 Task: Create a due date automation trigger when advanced on, on the monday after a card is due add fields with custom field "Resume" set to a date not in this week at 11:00 AM.
Action: Mouse moved to (1148, 97)
Screenshot: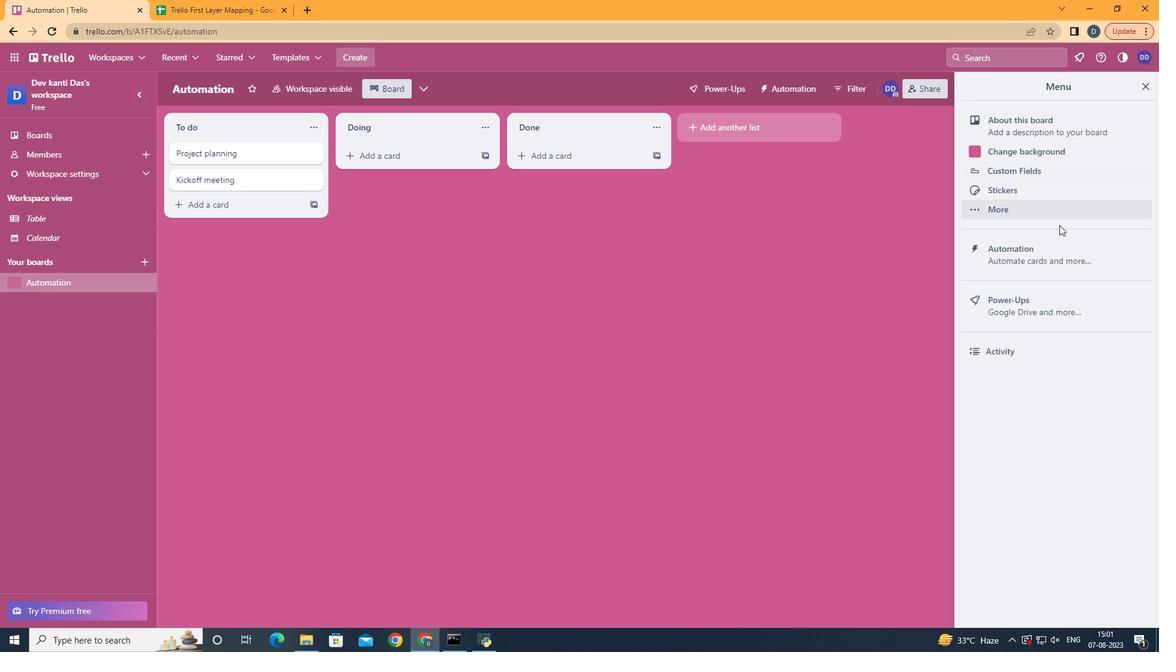 
Action: Mouse pressed left at (1148, 97)
Screenshot: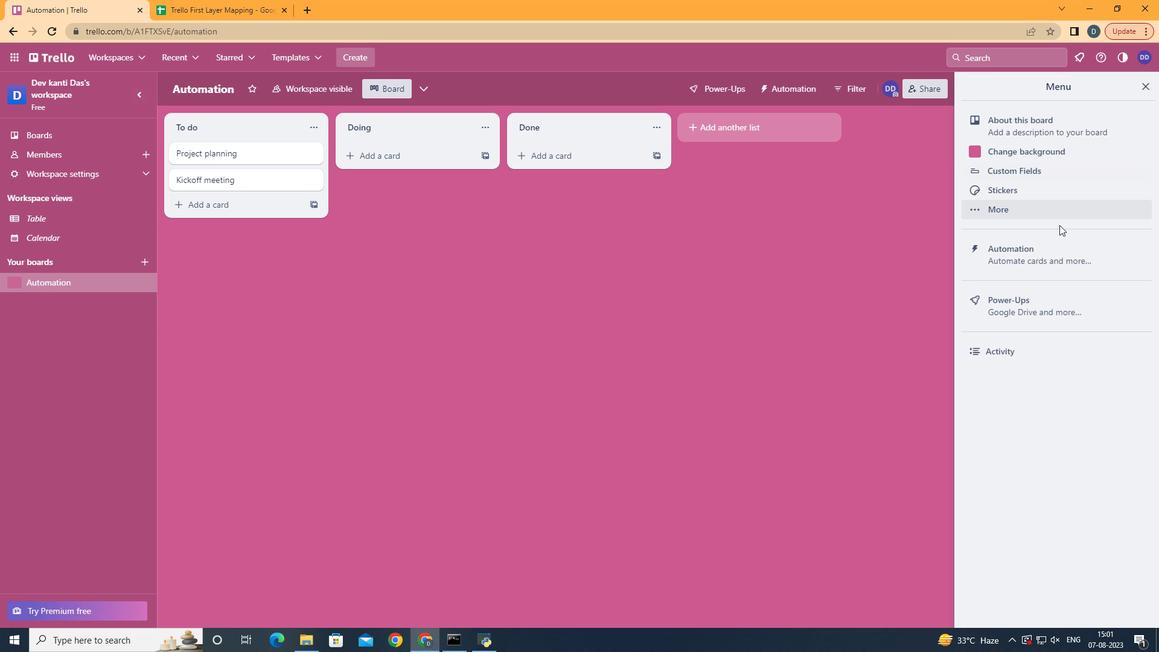 
Action: Mouse moved to (1062, 263)
Screenshot: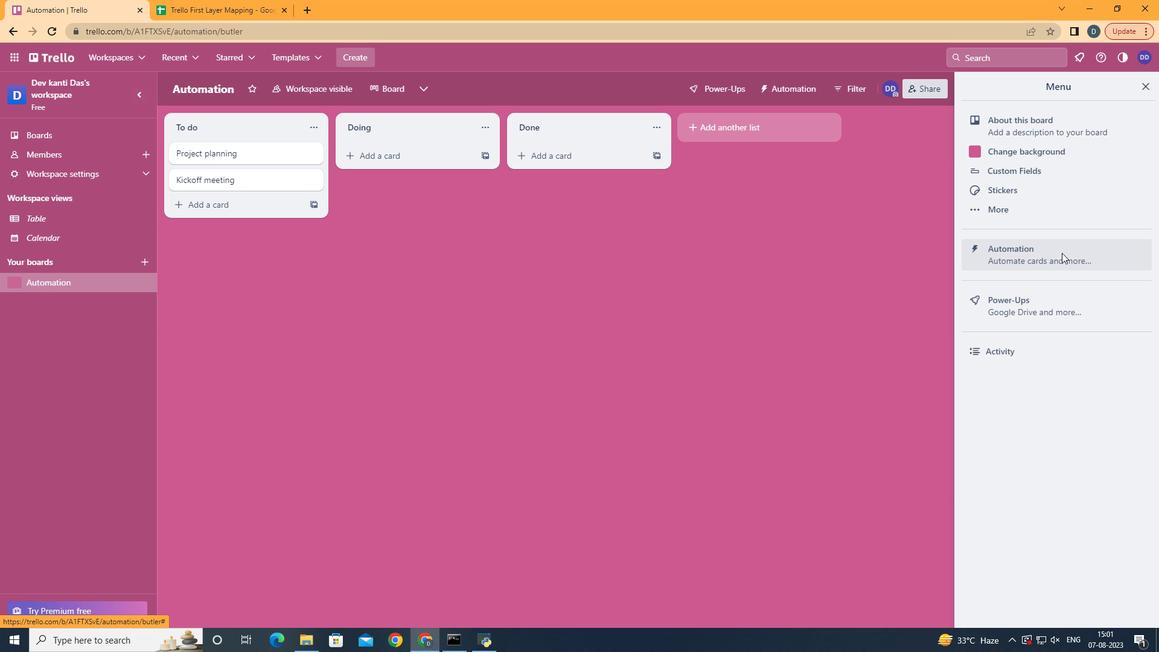 
Action: Mouse pressed left at (1062, 263)
Screenshot: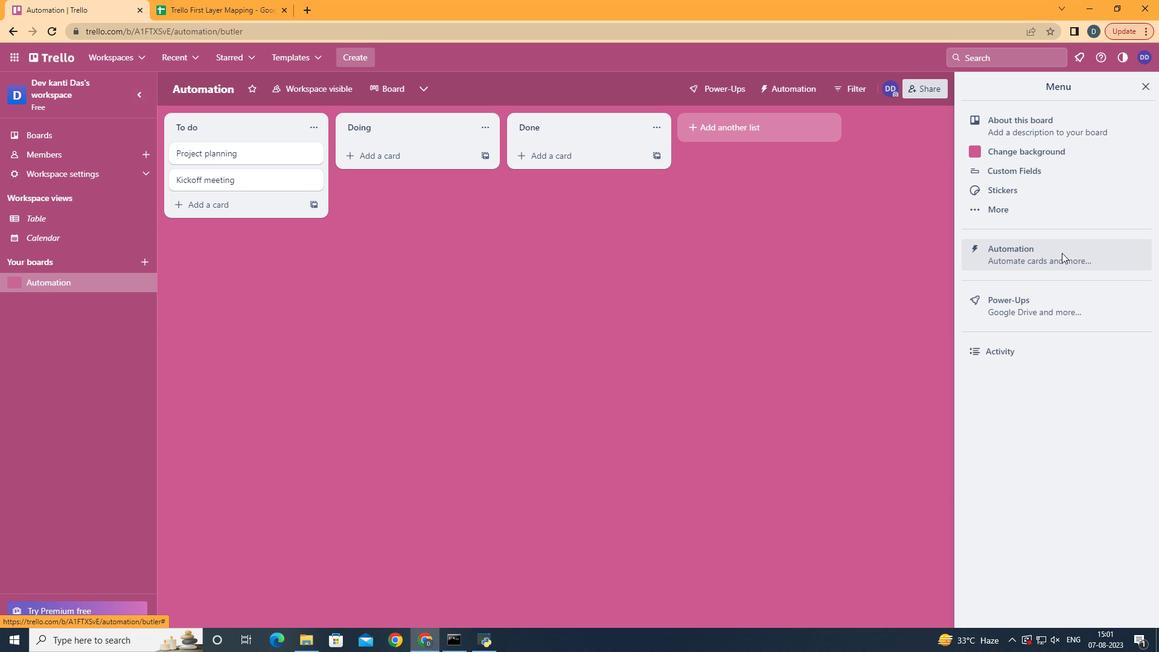 
Action: Mouse moved to (253, 252)
Screenshot: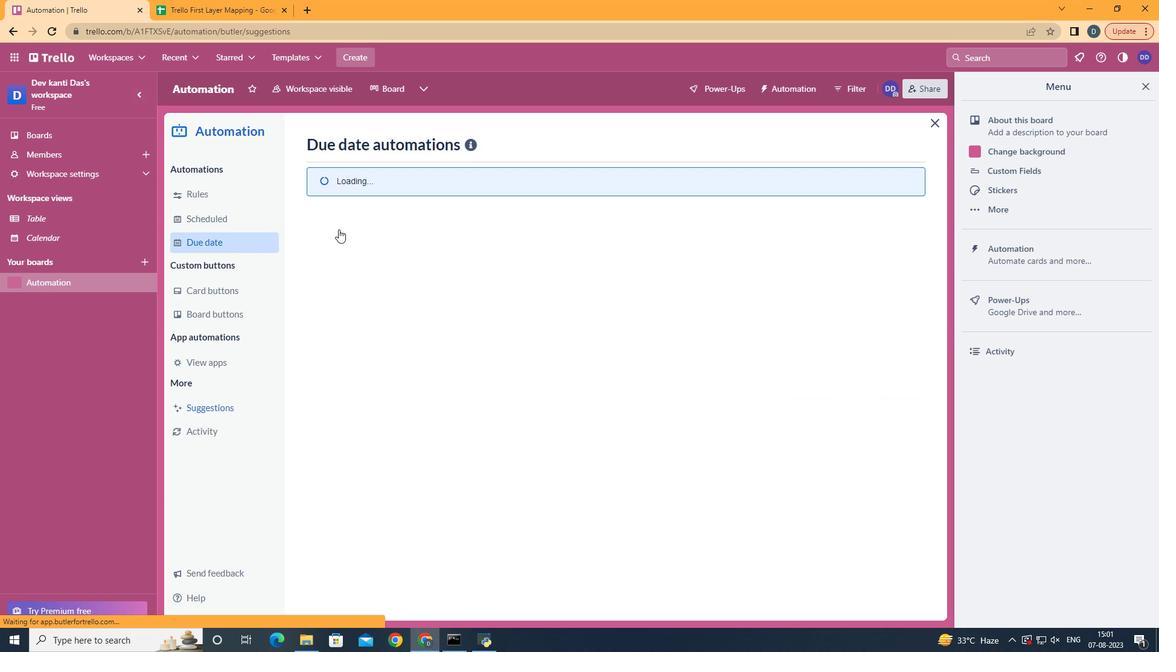
Action: Mouse pressed left at (253, 252)
Screenshot: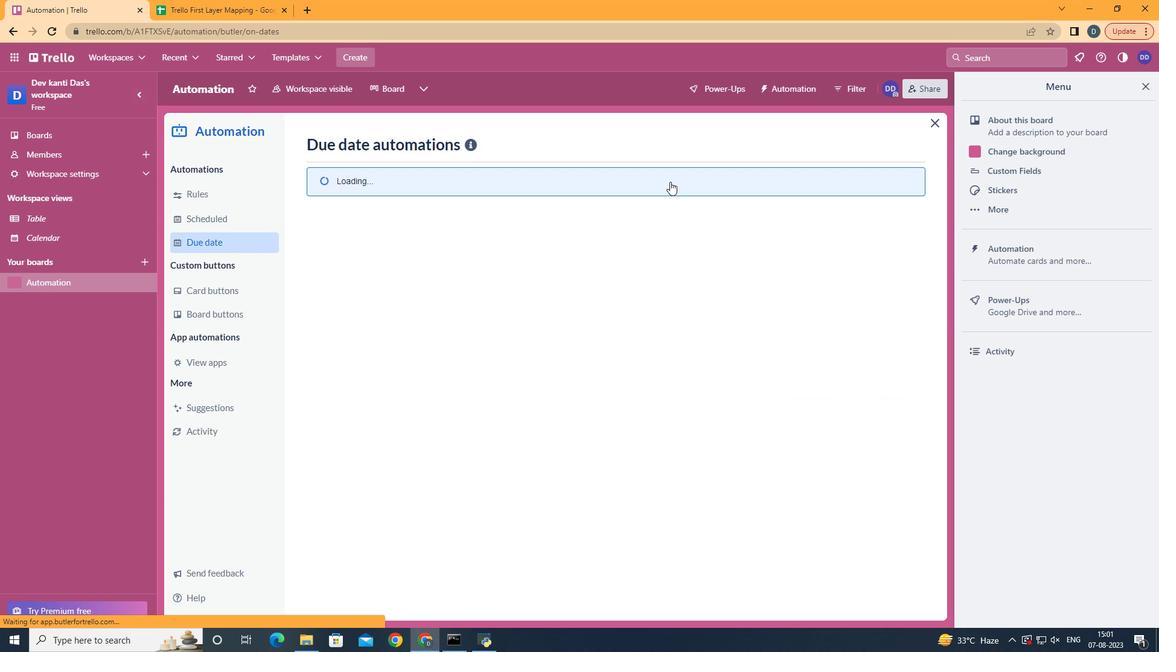 
Action: Mouse moved to (857, 158)
Screenshot: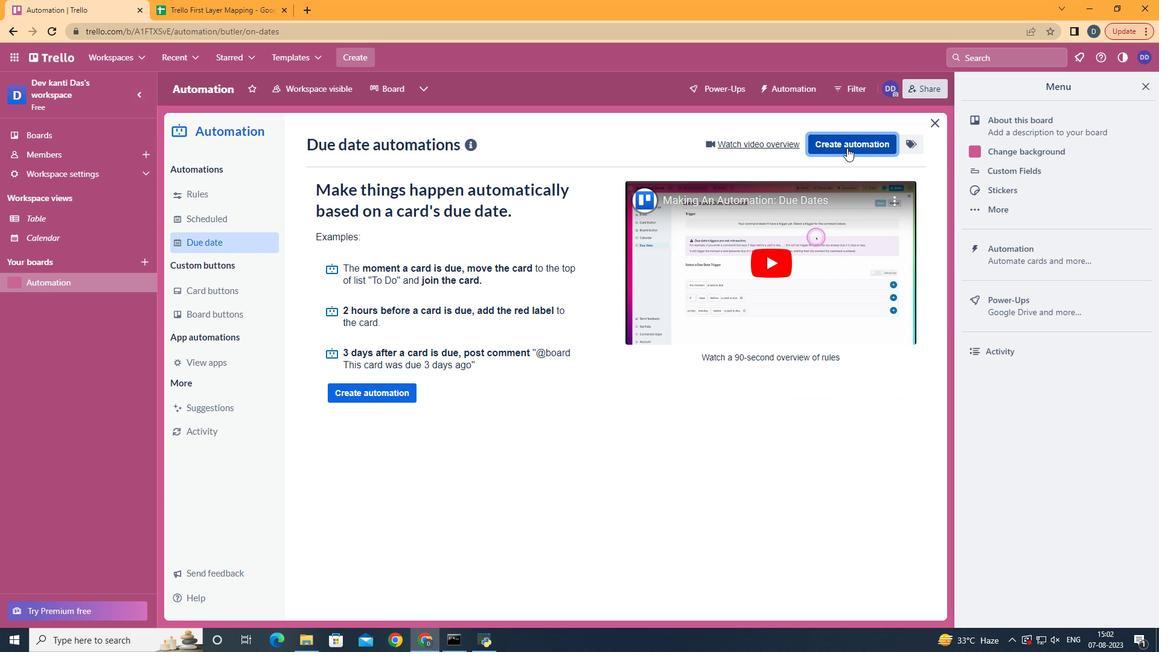 
Action: Mouse pressed left at (857, 158)
Screenshot: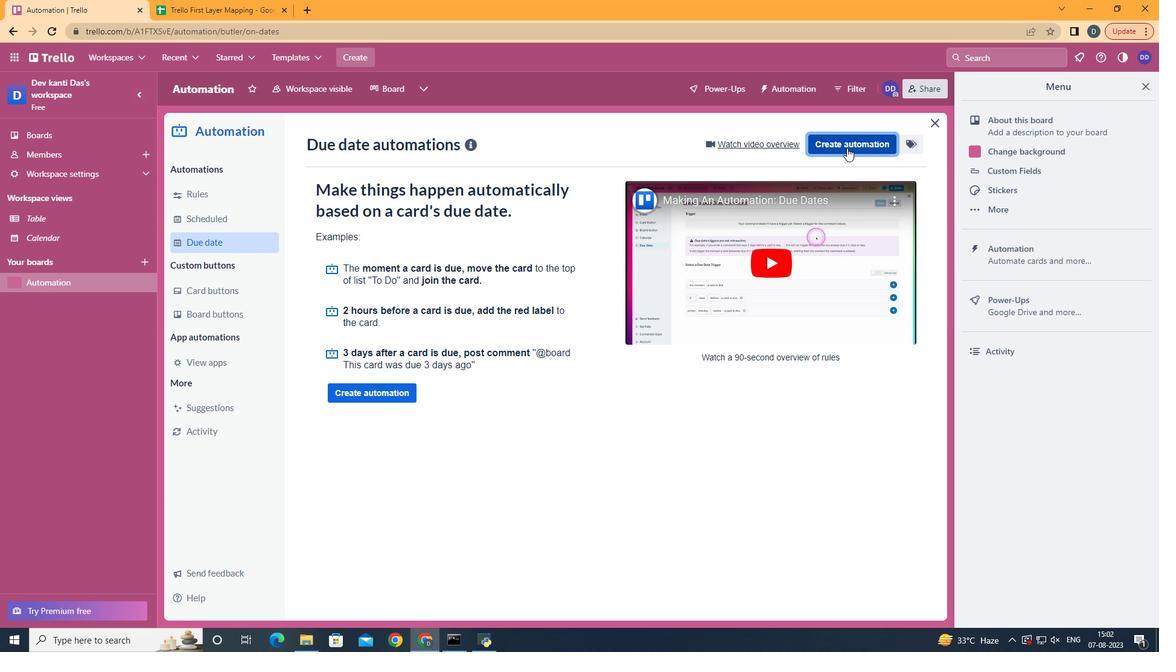 
Action: Mouse moved to (639, 265)
Screenshot: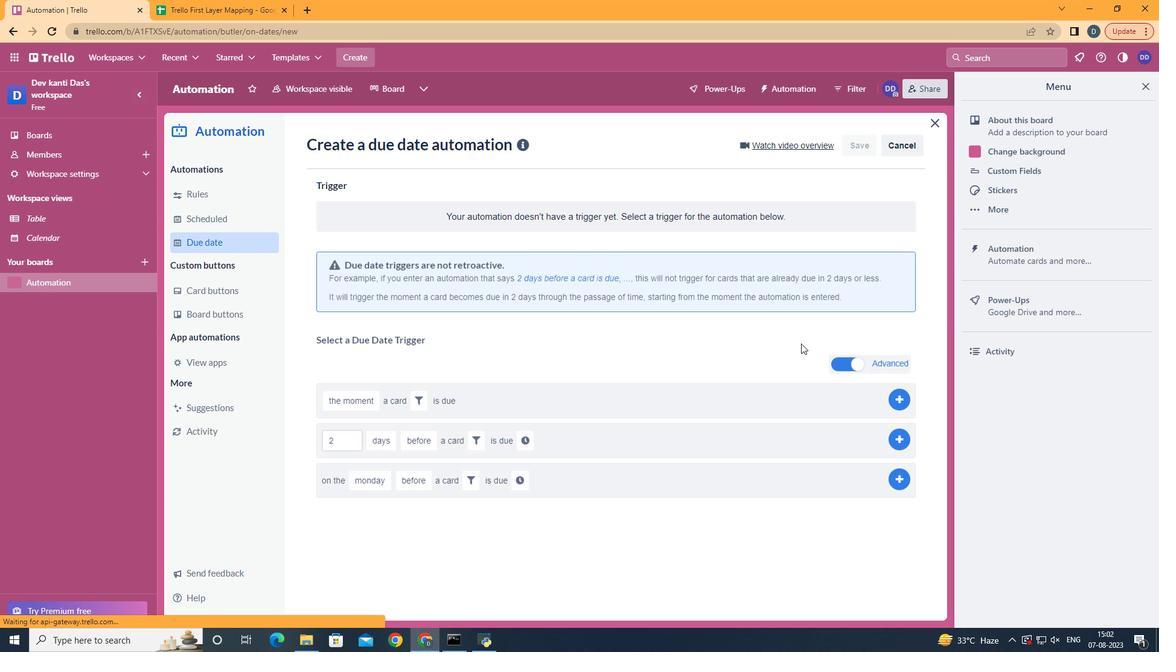 
Action: Mouse pressed left at (639, 265)
Screenshot: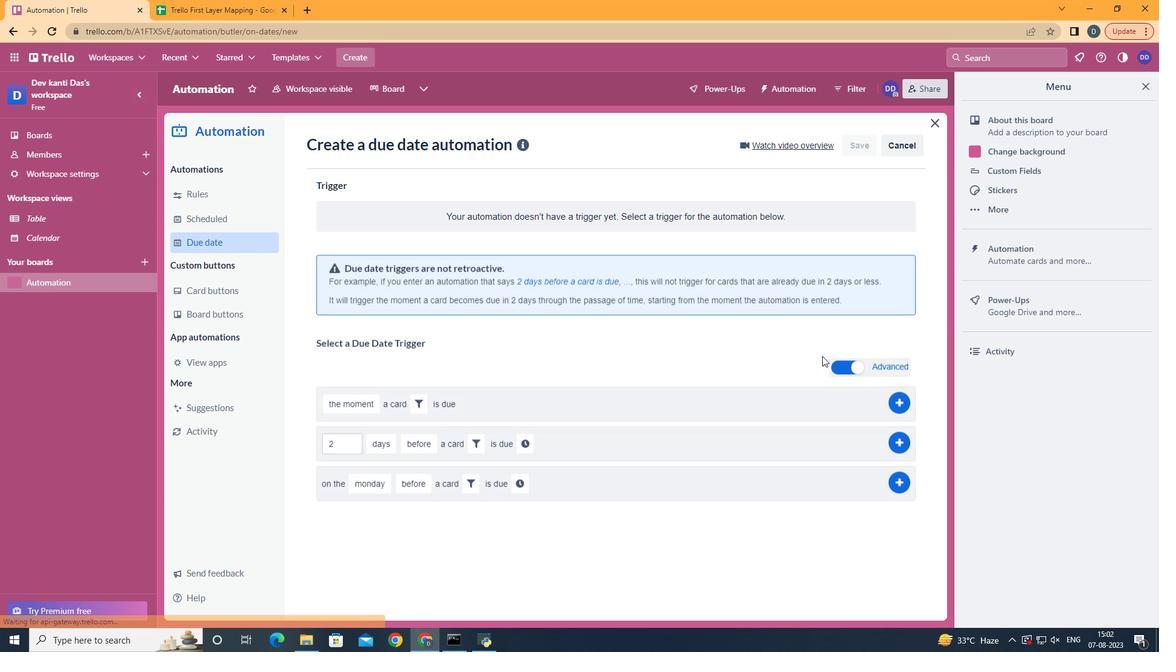 
Action: Mouse moved to (401, 329)
Screenshot: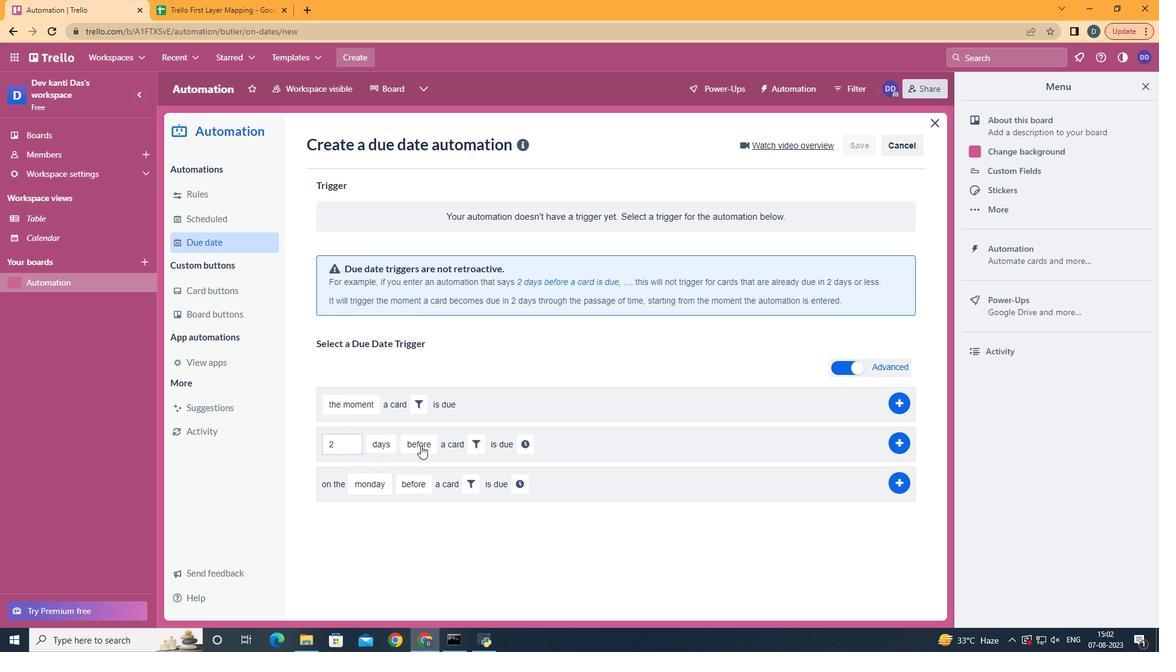 
Action: Mouse pressed left at (401, 329)
Screenshot: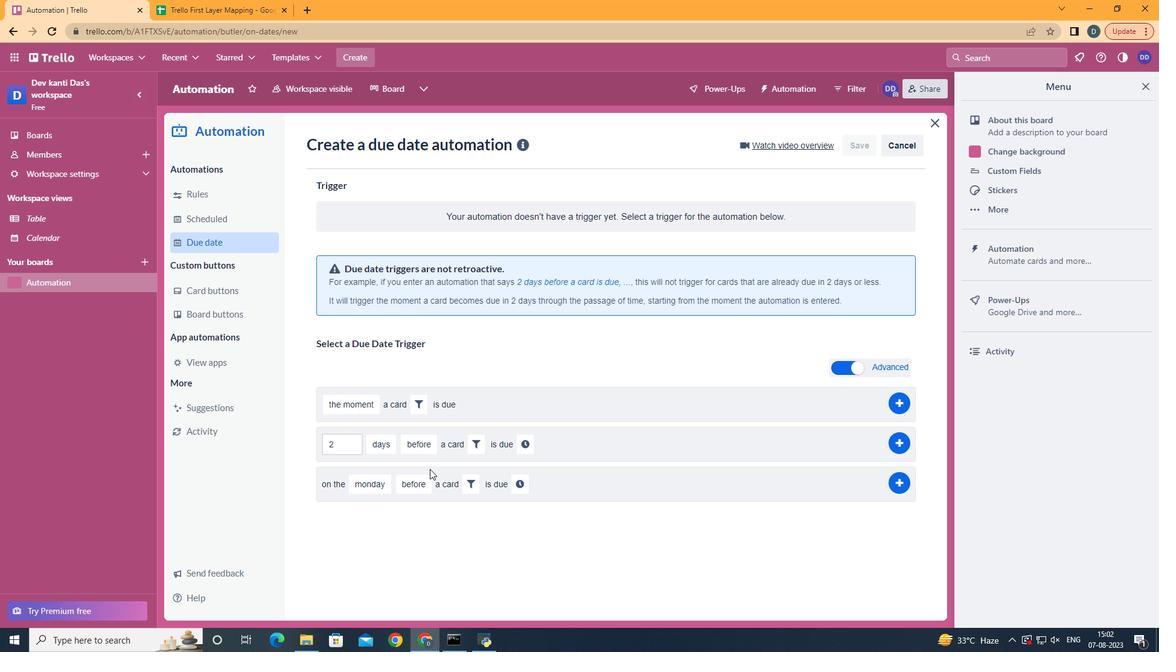 
Action: Mouse moved to (438, 540)
Screenshot: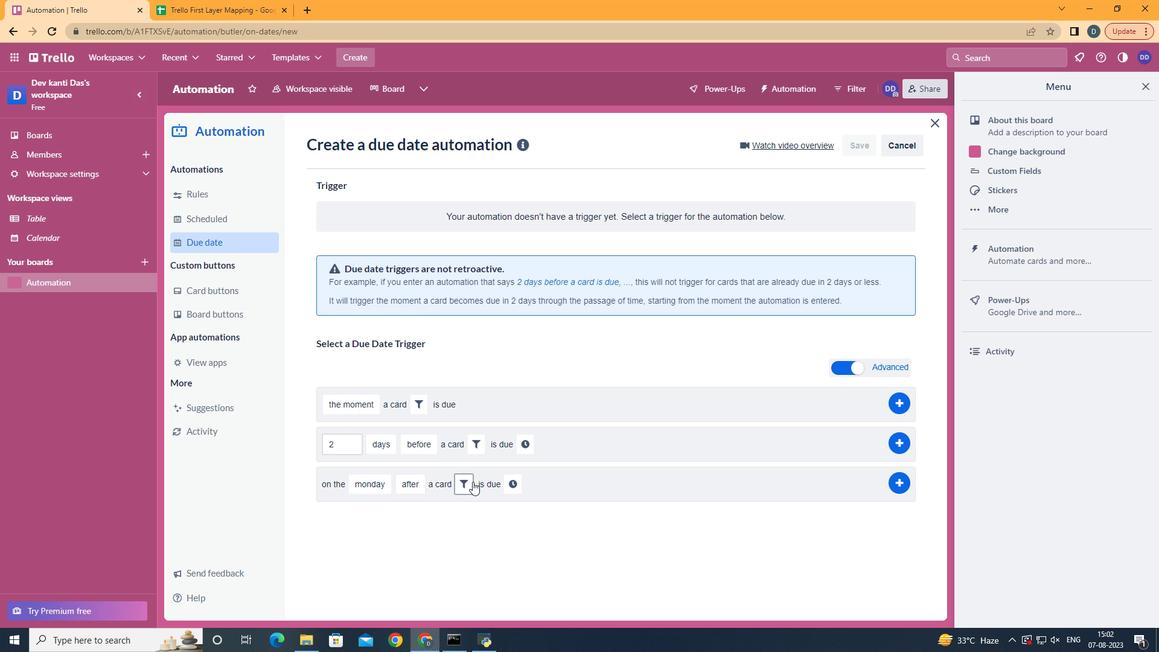 
Action: Mouse pressed left at (438, 540)
Screenshot: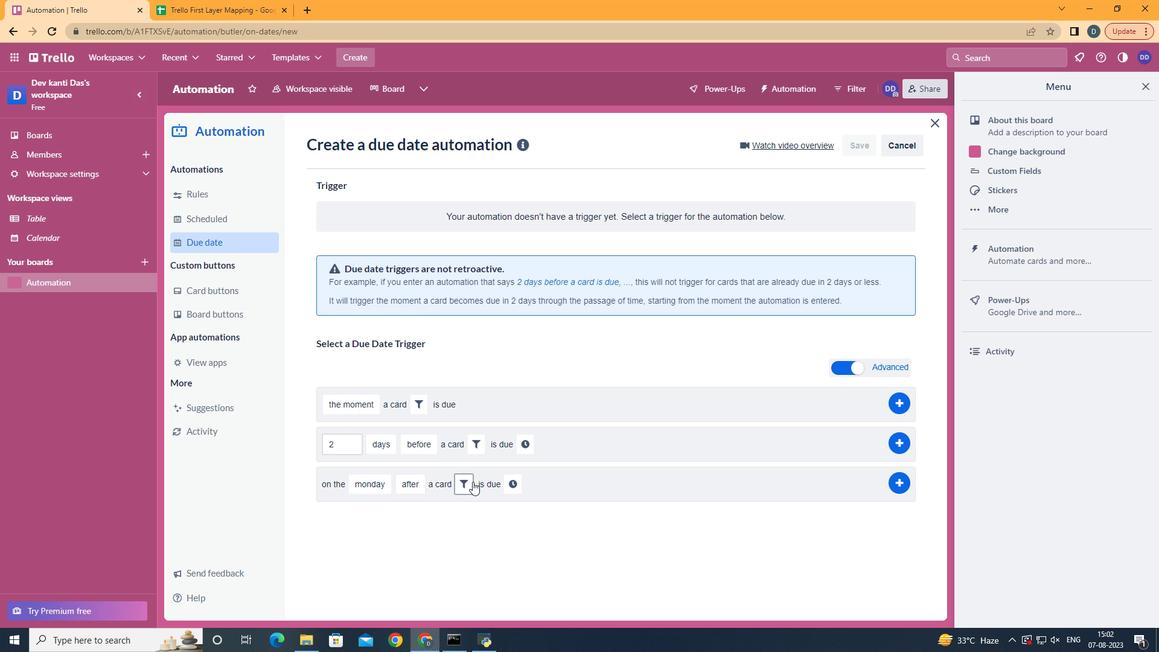
Action: Mouse moved to (483, 491)
Screenshot: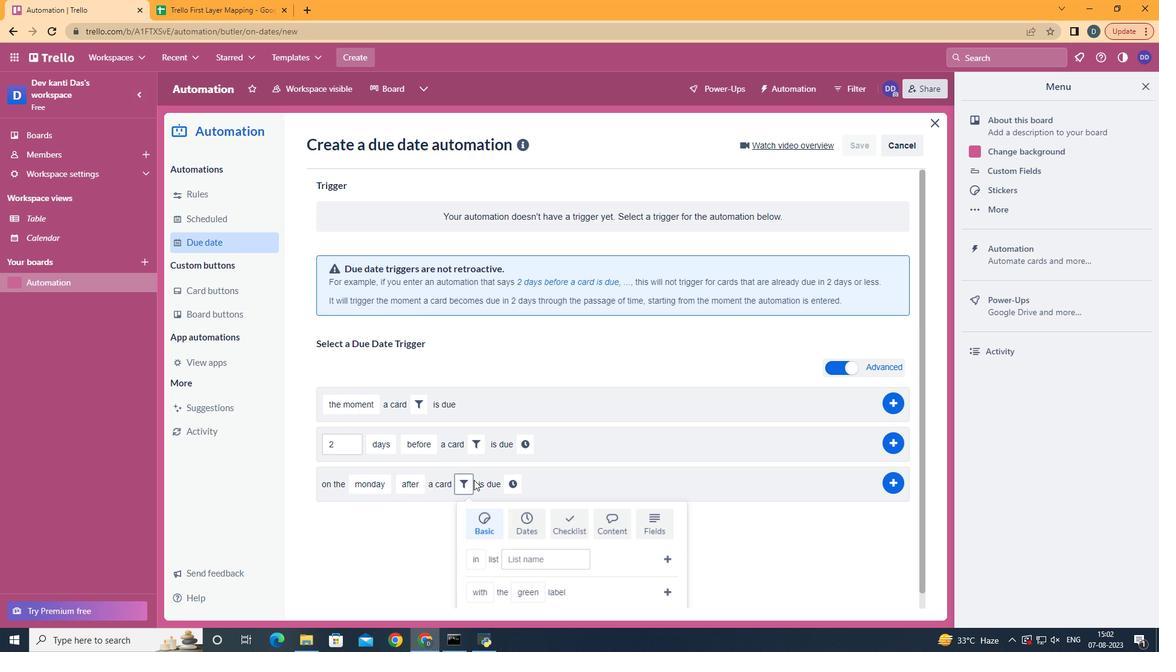 
Action: Mouse pressed left at (483, 491)
Screenshot: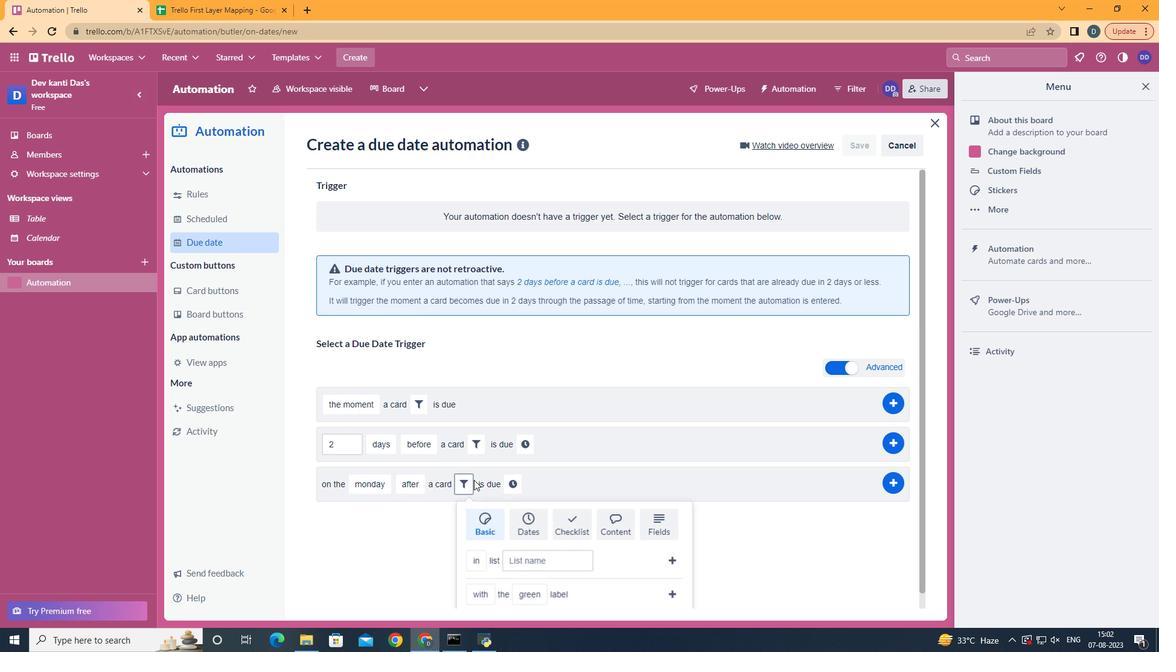 
Action: Mouse moved to (661, 524)
Screenshot: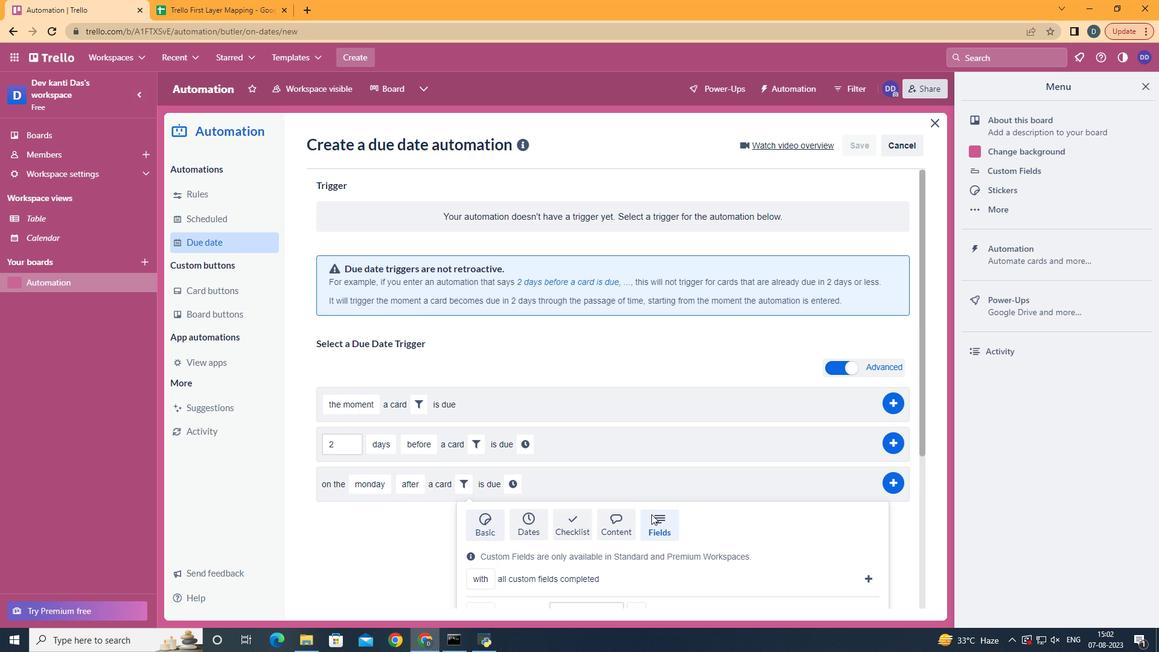 
Action: Mouse pressed left at (661, 524)
Screenshot: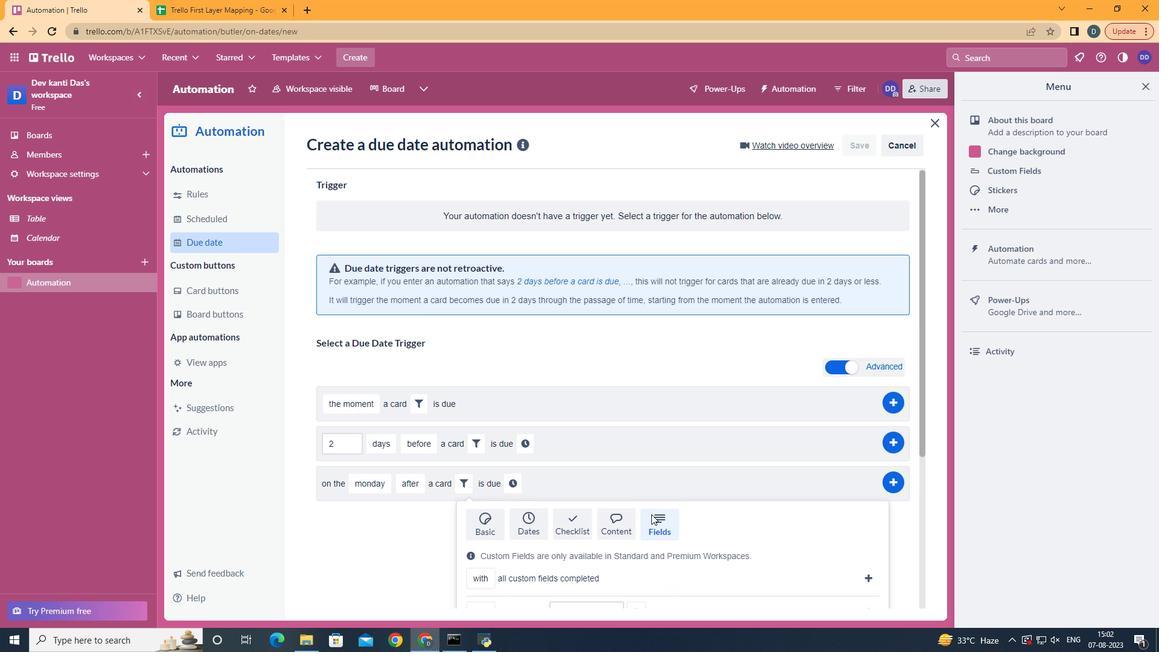 
Action: Mouse scrolled (661, 524) with delta (0, 0)
Screenshot: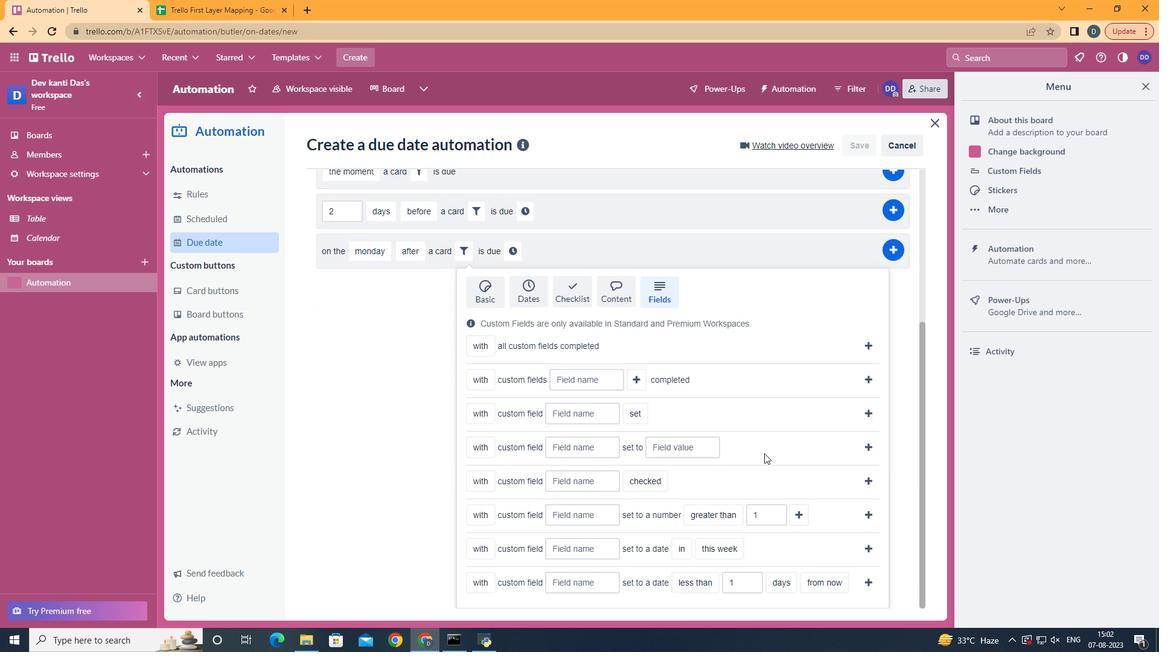 
Action: Mouse scrolled (661, 524) with delta (0, 0)
Screenshot: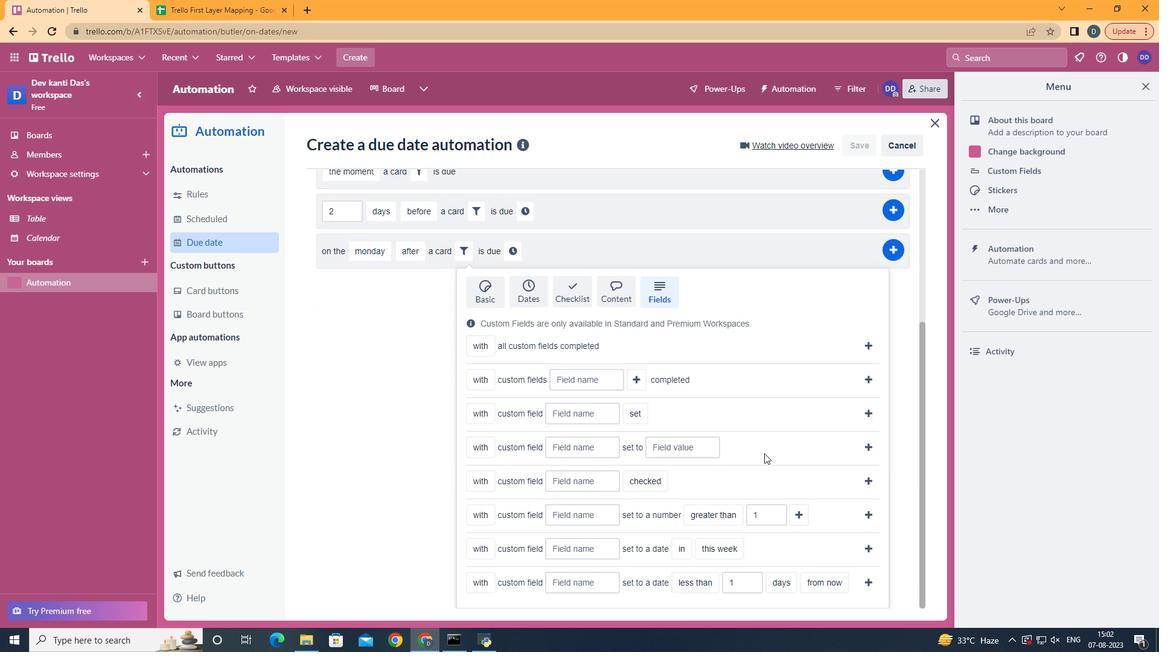 
Action: Mouse scrolled (661, 524) with delta (0, 0)
Screenshot: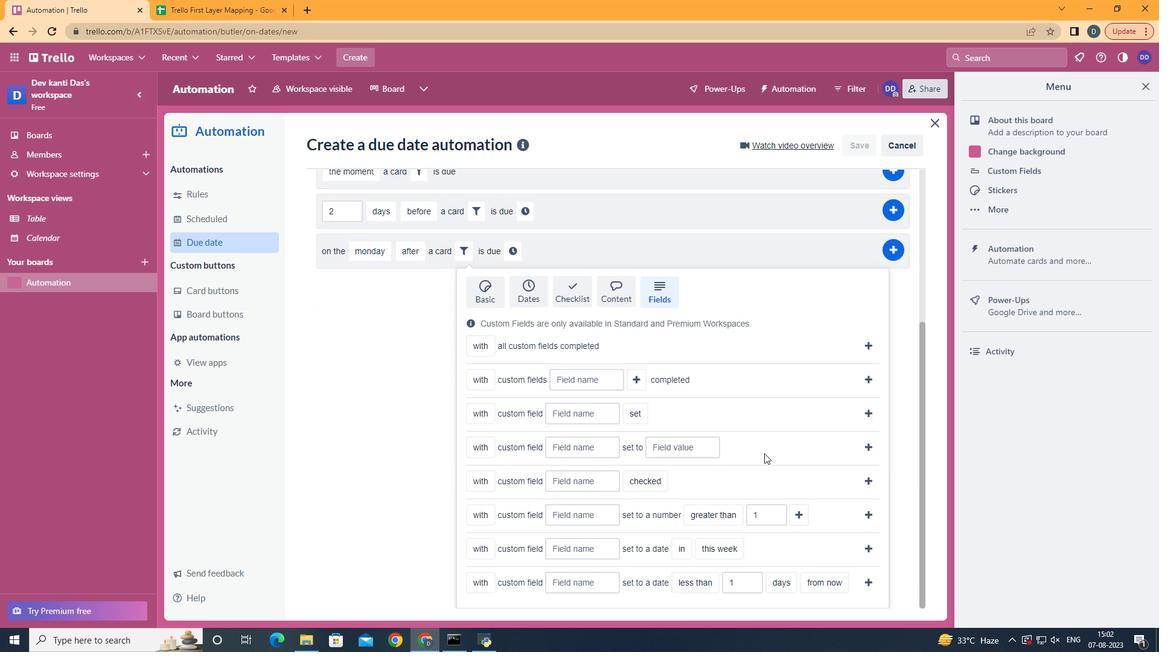
Action: Mouse scrolled (661, 524) with delta (0, 0)
Screenshot: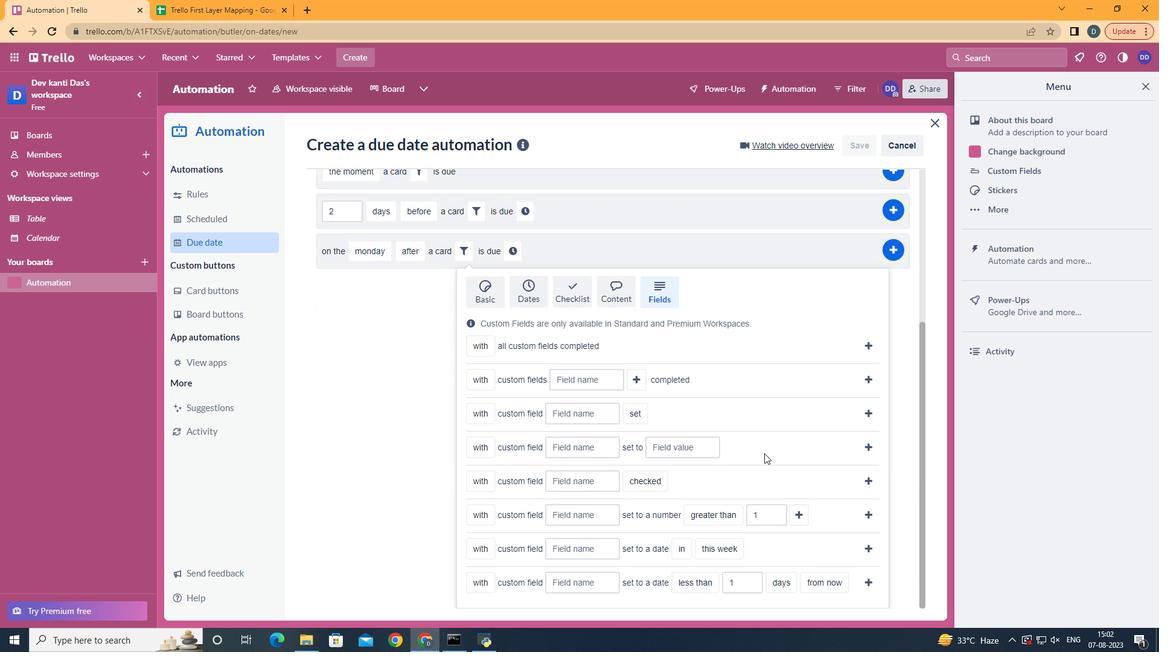 
Action: Mouse scrolled (661, 524) with delta (0, 0)
Screenshot: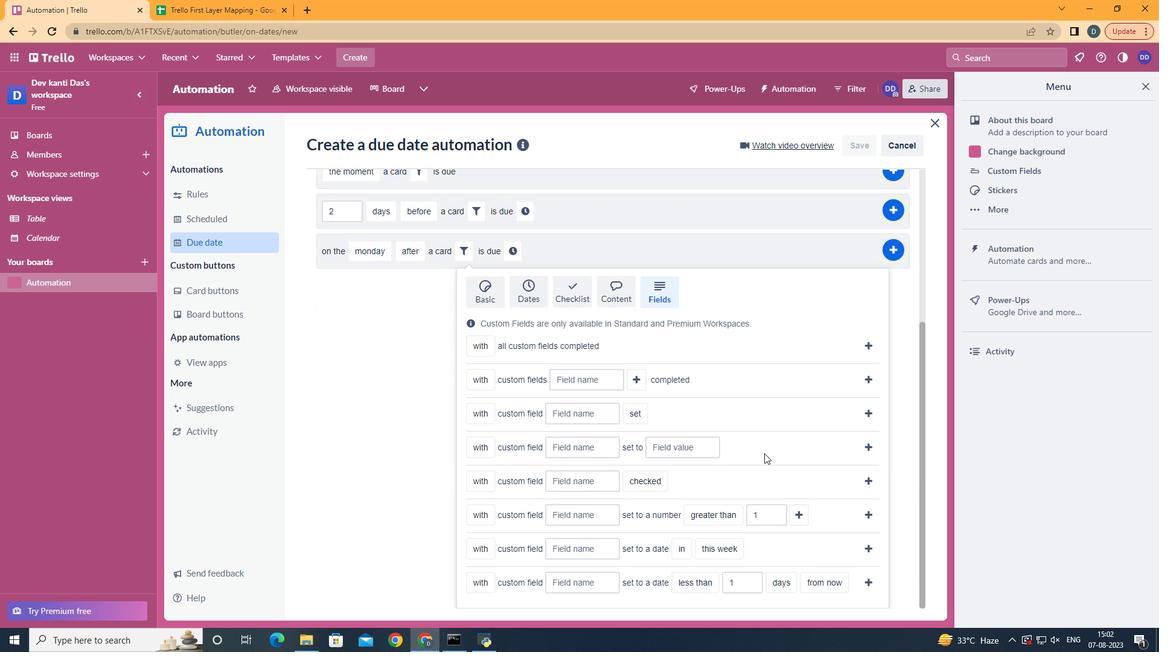 
Action: Mouse scrolled (661, 524) with delta (0, 0)
Screenshot: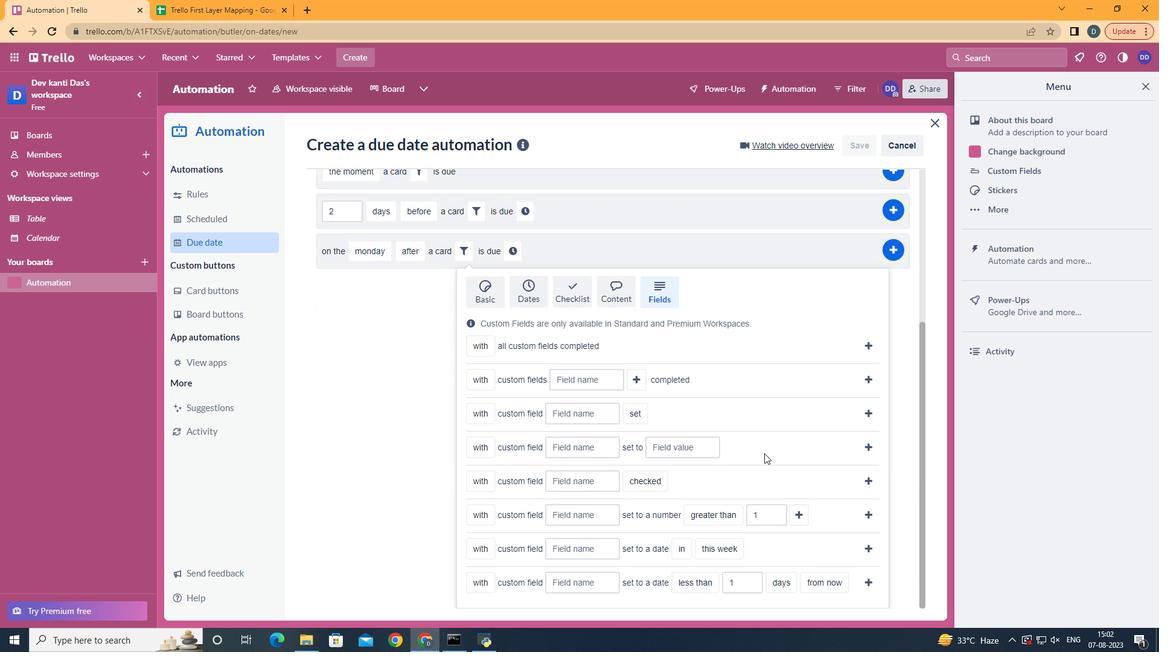 
Action: Mouse moved to (497, 577)
Screenshot: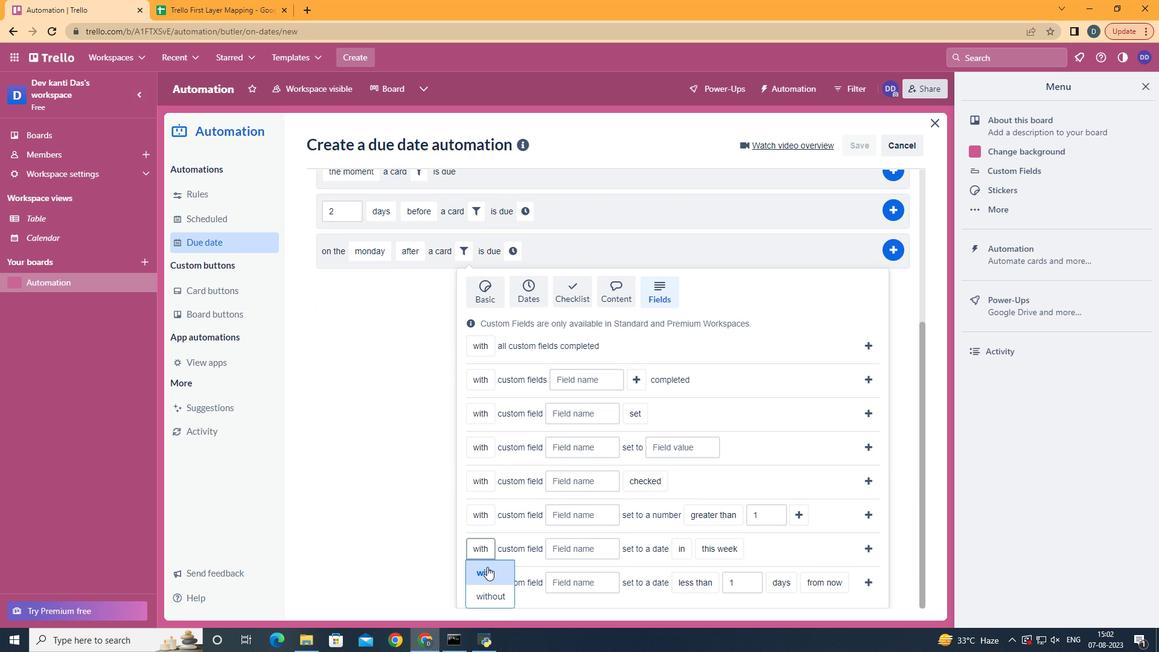 
Action: Mouse pressed left at (497, 577)
Screenshot: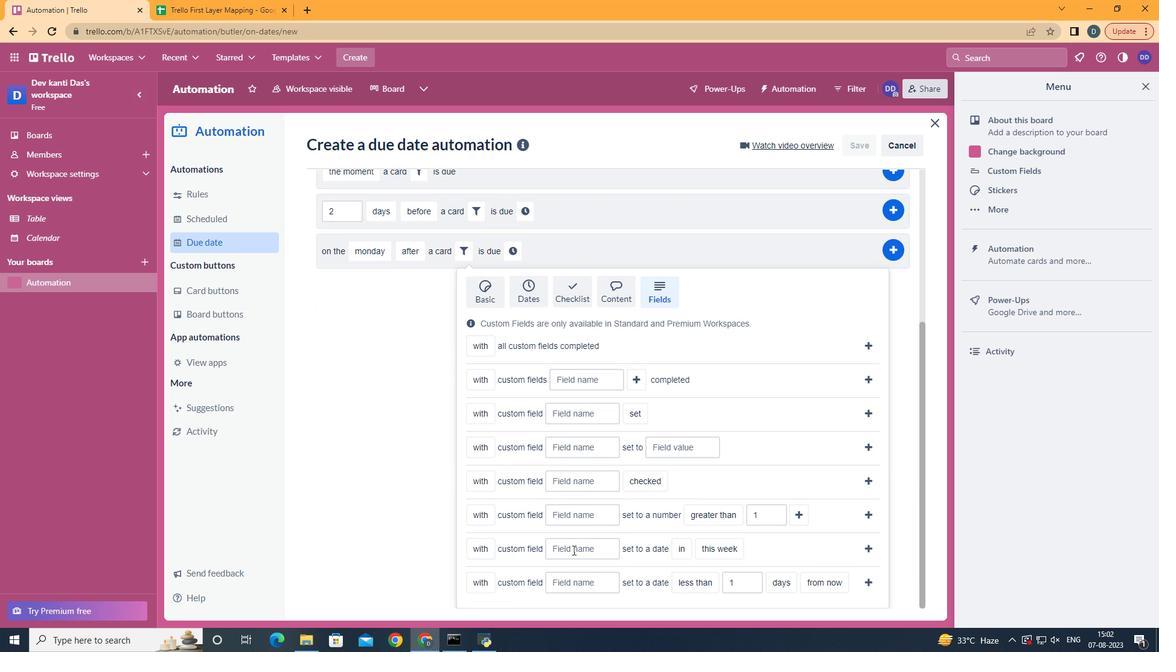 
Action: Mouse moved to (583, 560)
Screenshot: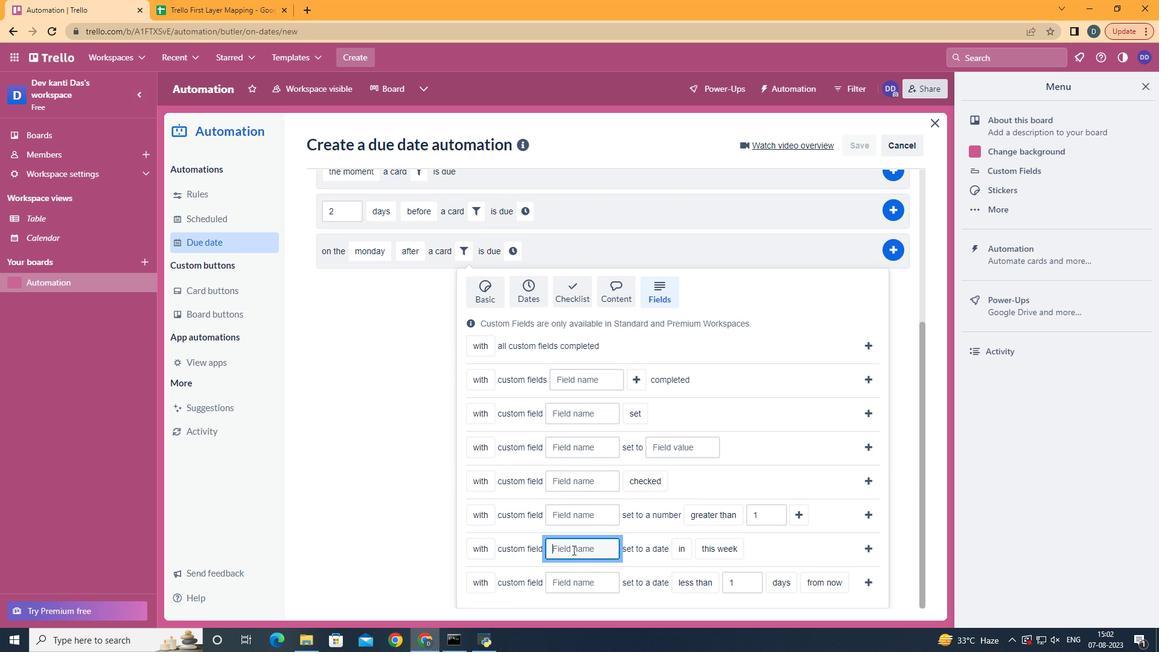 
Action: Mouse pressed left at (583, 560)
Screenshot: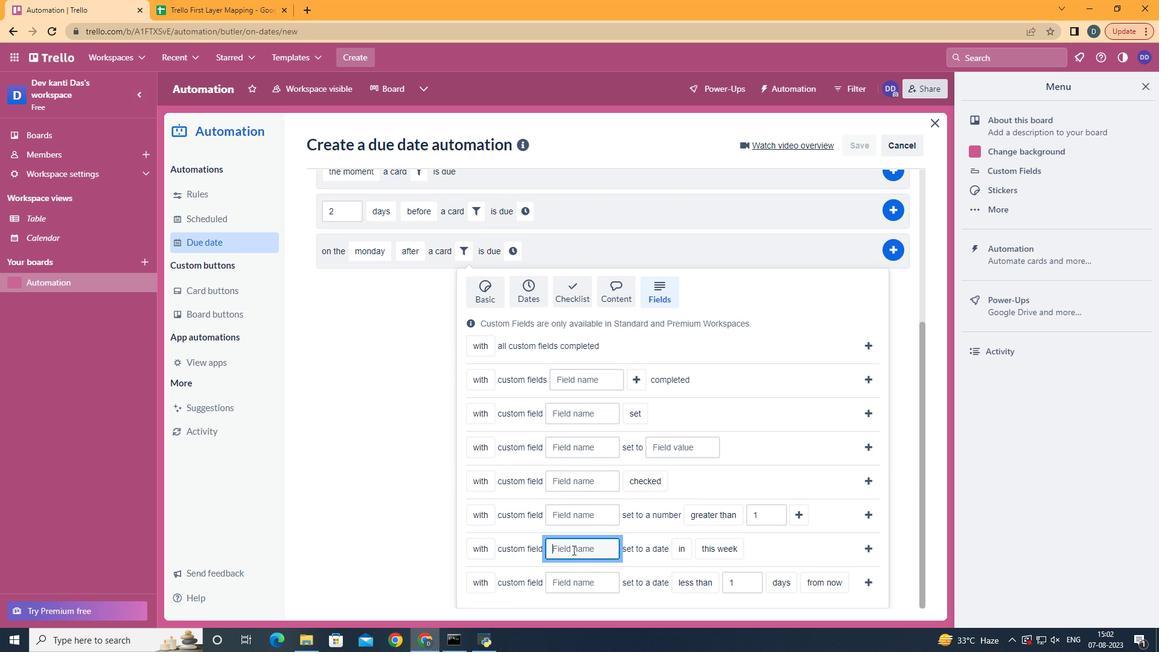 
Action: Key pressed <Key.shift>Resuy<Key.backspace>me
Screenshot: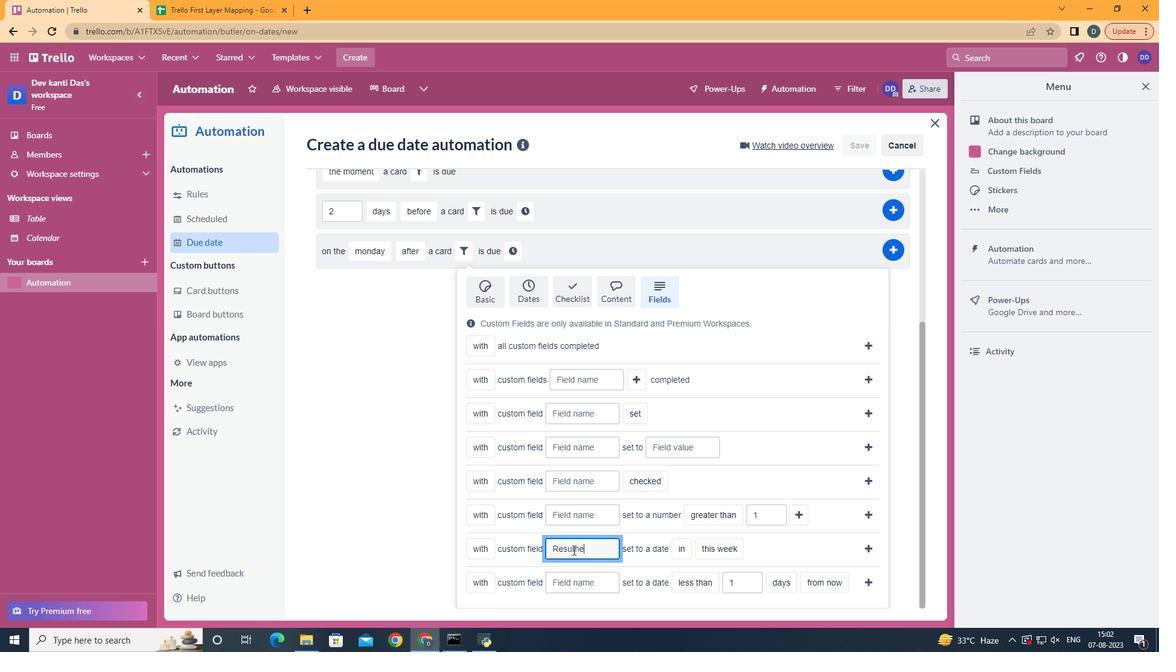 
Action: Mouse moved to (701, 601)
Screenshot: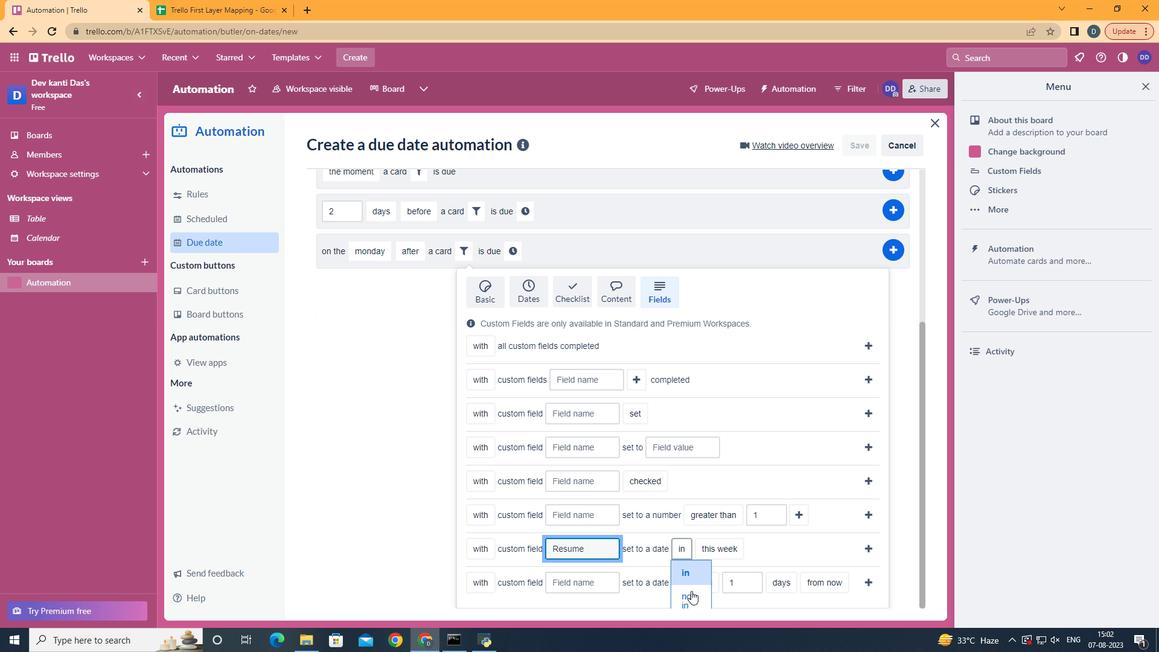 
Action: Mouse pressed left at (701, 601)
Screenshot: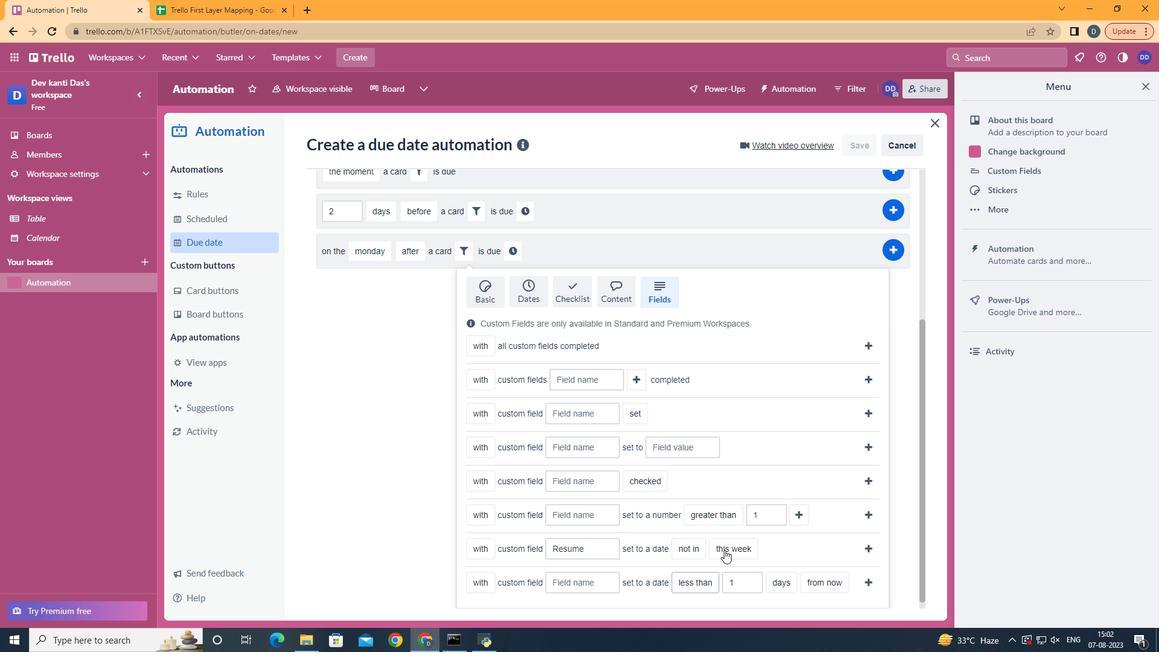 
Action: Mouse moved to (736, 576)
Screenshot: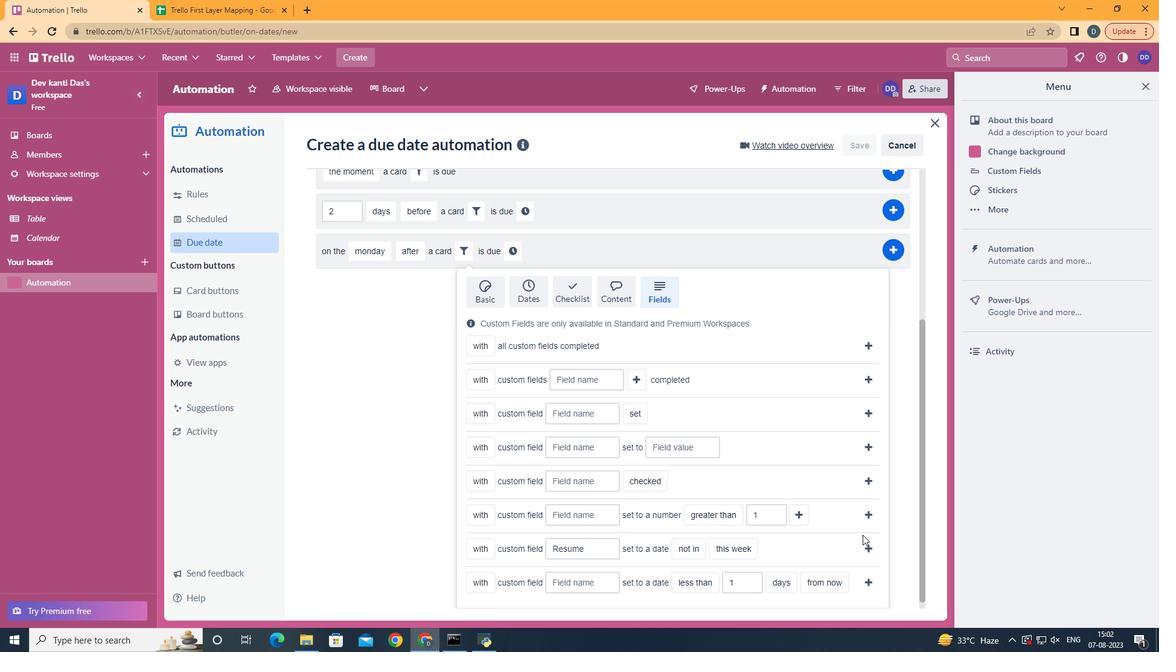 
Action: Mouse pressed left at (736, 576)
Screenshot: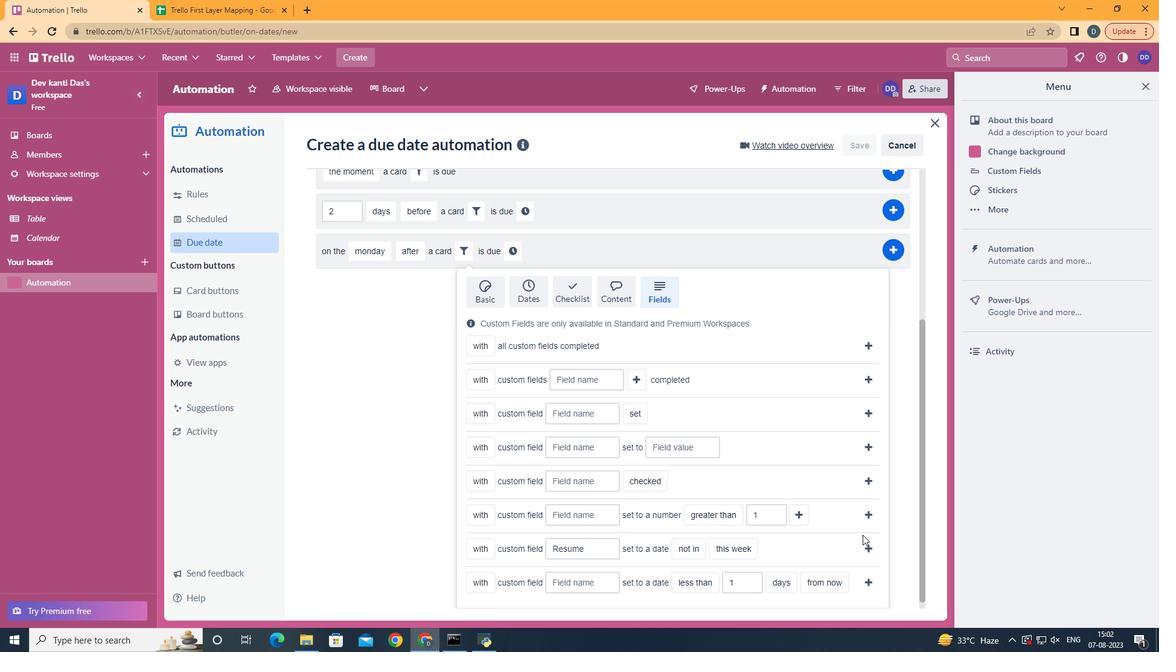 
Action: Mouse moved to (884, 550)
Screenshot: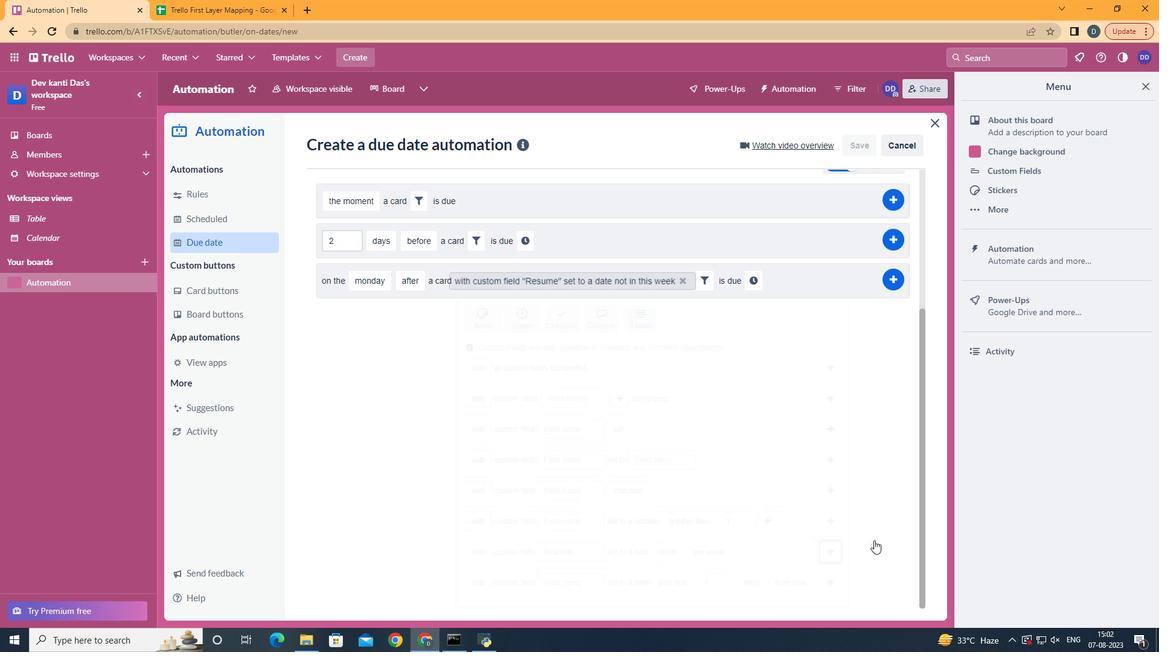 
Action: Mouse pressed left at (884, 550)
Screenshot: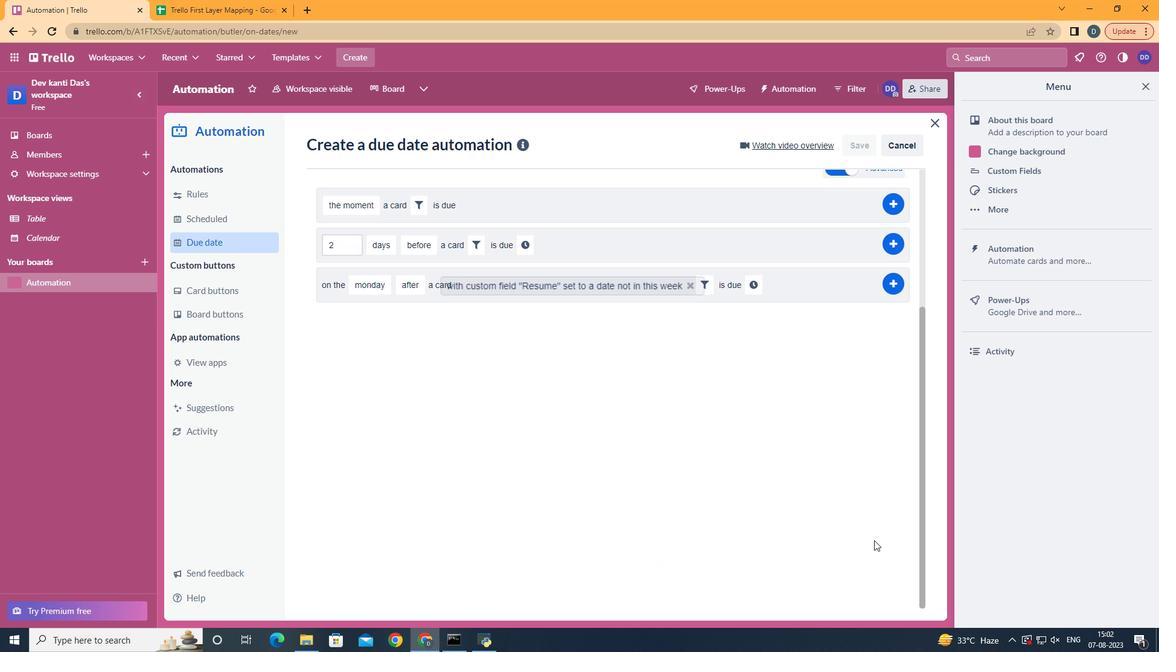 
Action: Mouse moved to (762, 491)
Screenshot: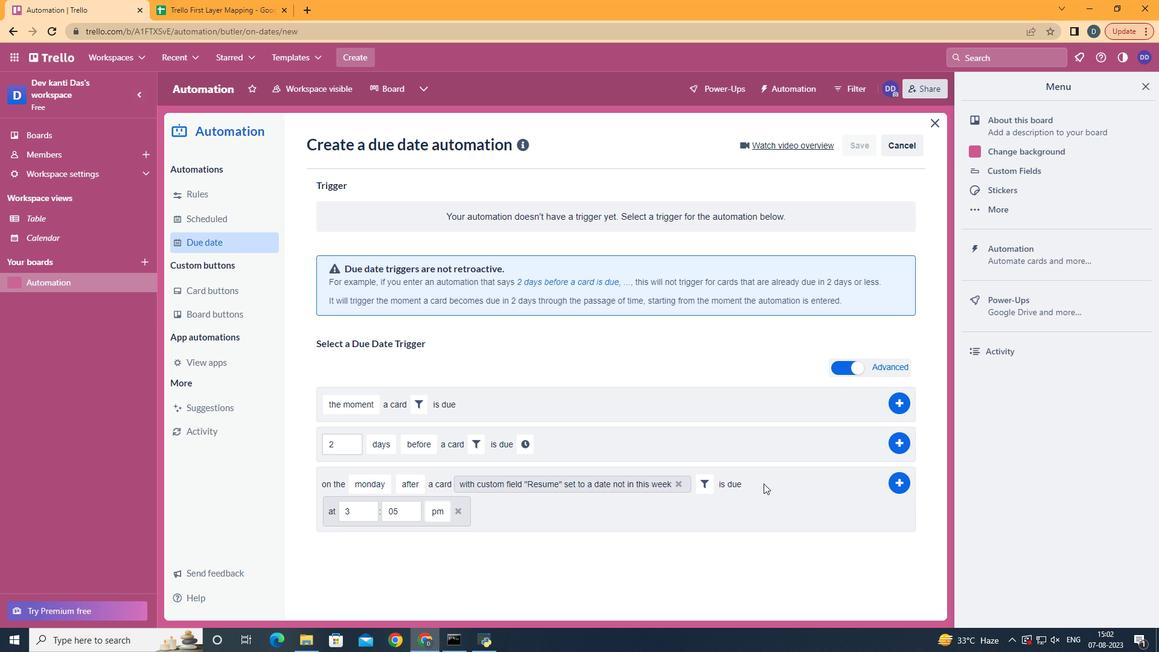 
Action: Mouse pressed left at (762, 491)
Screenshot: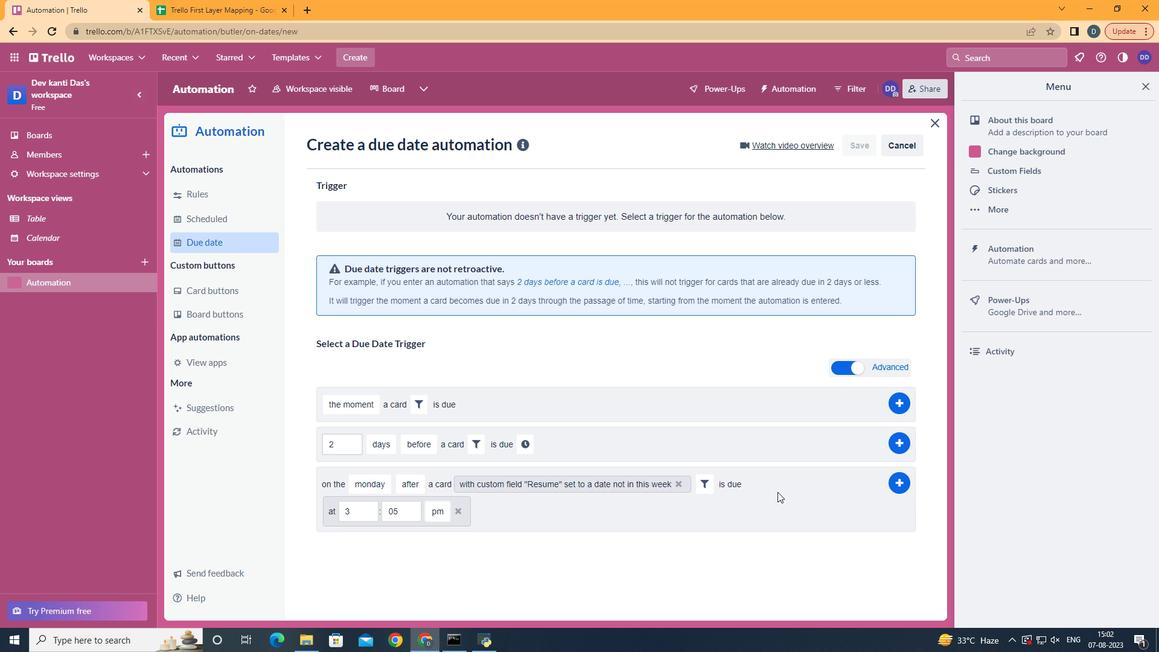 
Action: Mouse moved to (372, 518)
Screenshot: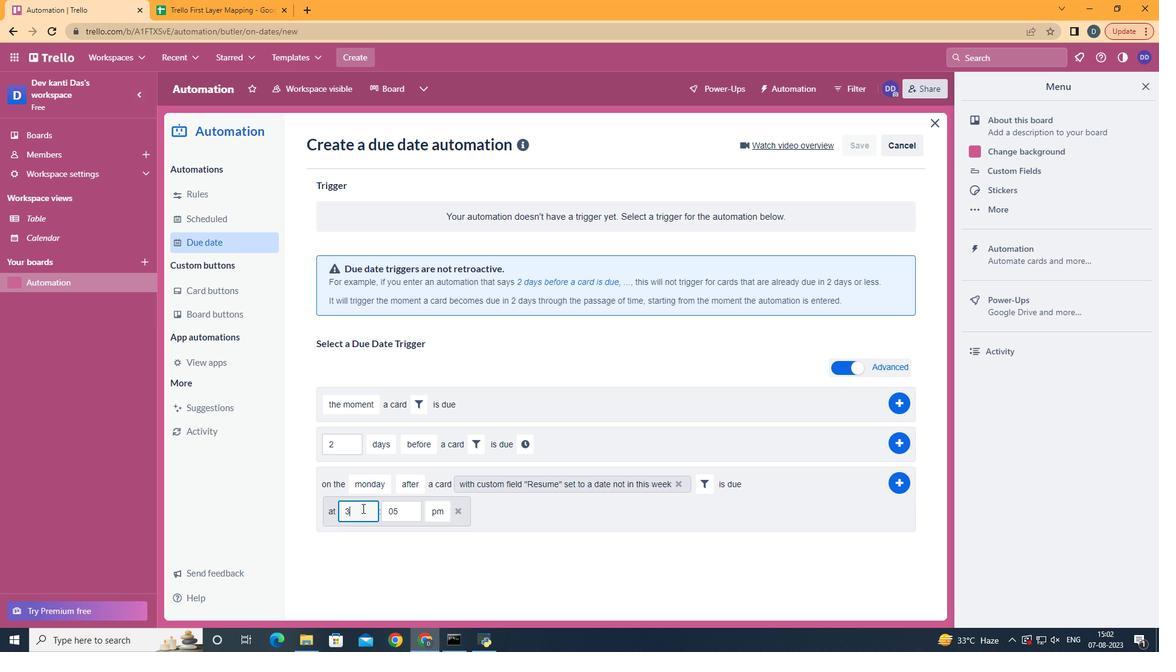 
Action: Mouse pressed left at (372, 518)
Screenshot: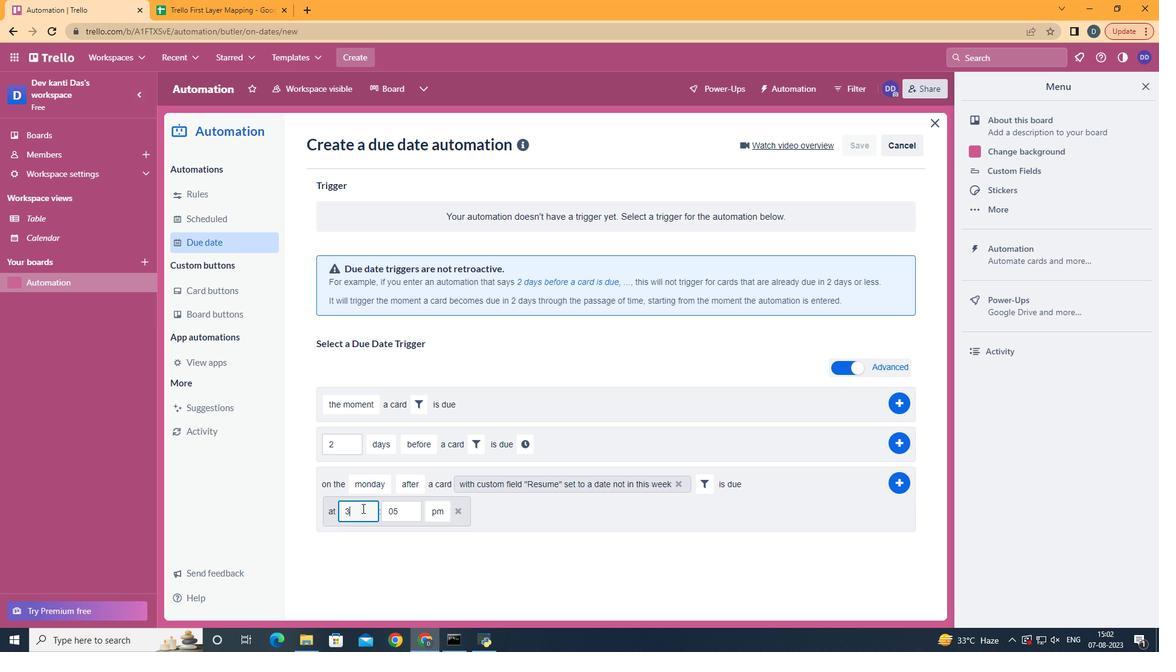 
Action: Key pressed <Key.backspace>11
Screenshot: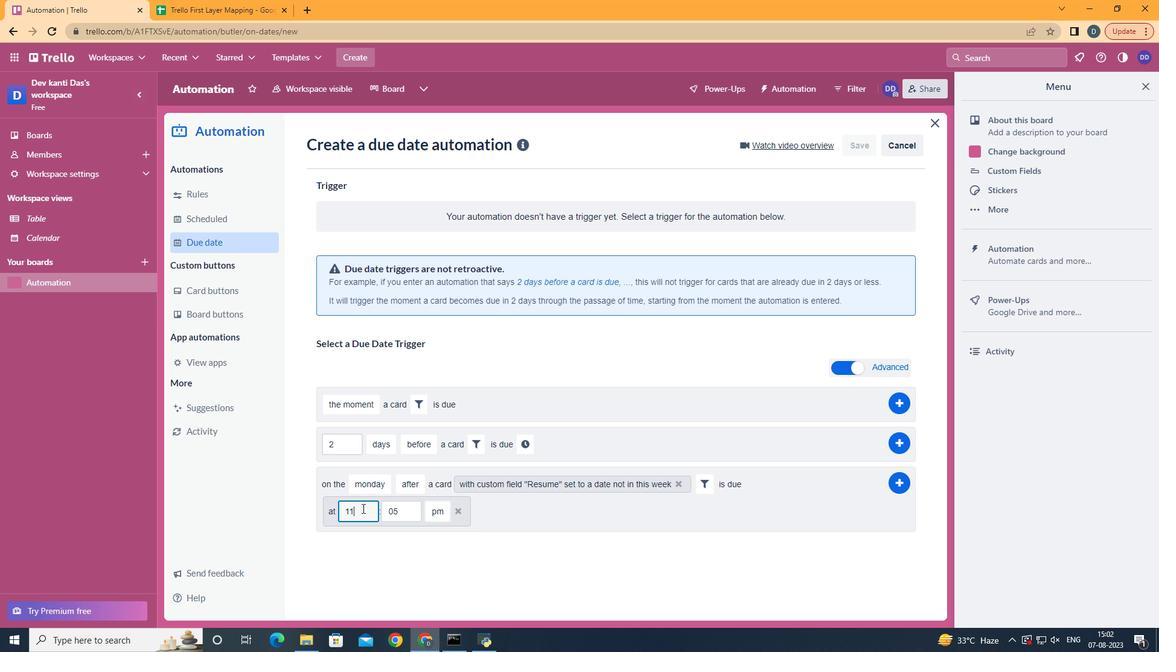 
Action: Mouse moved to (421, 521)
Screenshot: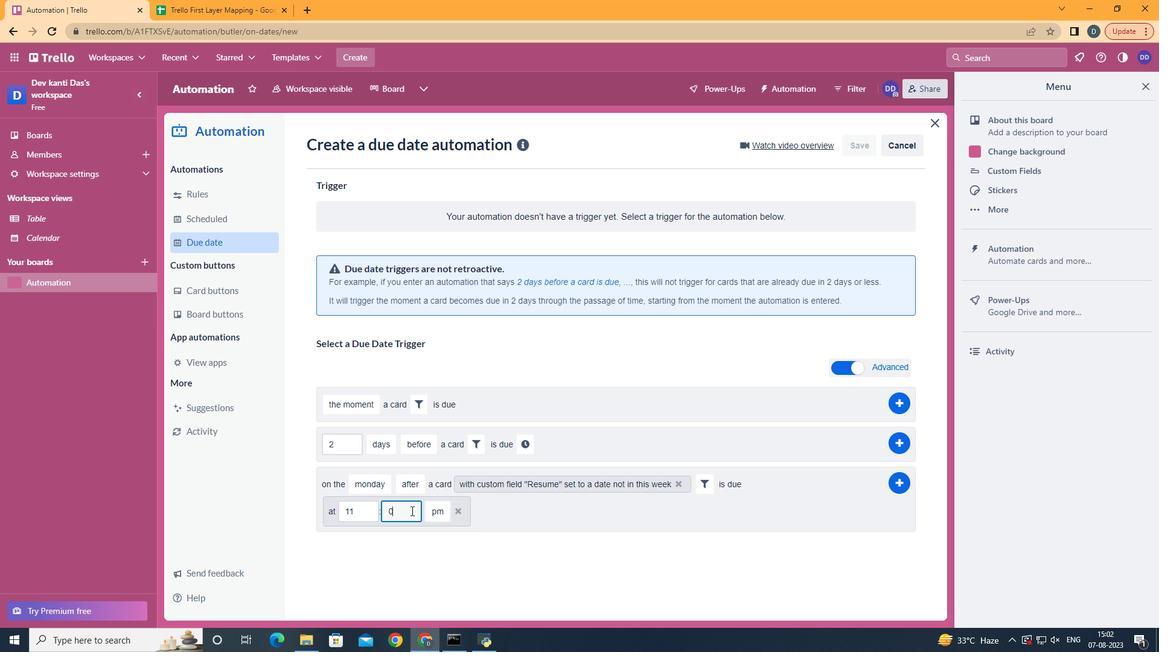 
Action: Mouse pressed left at (421, 521)
Screenshot: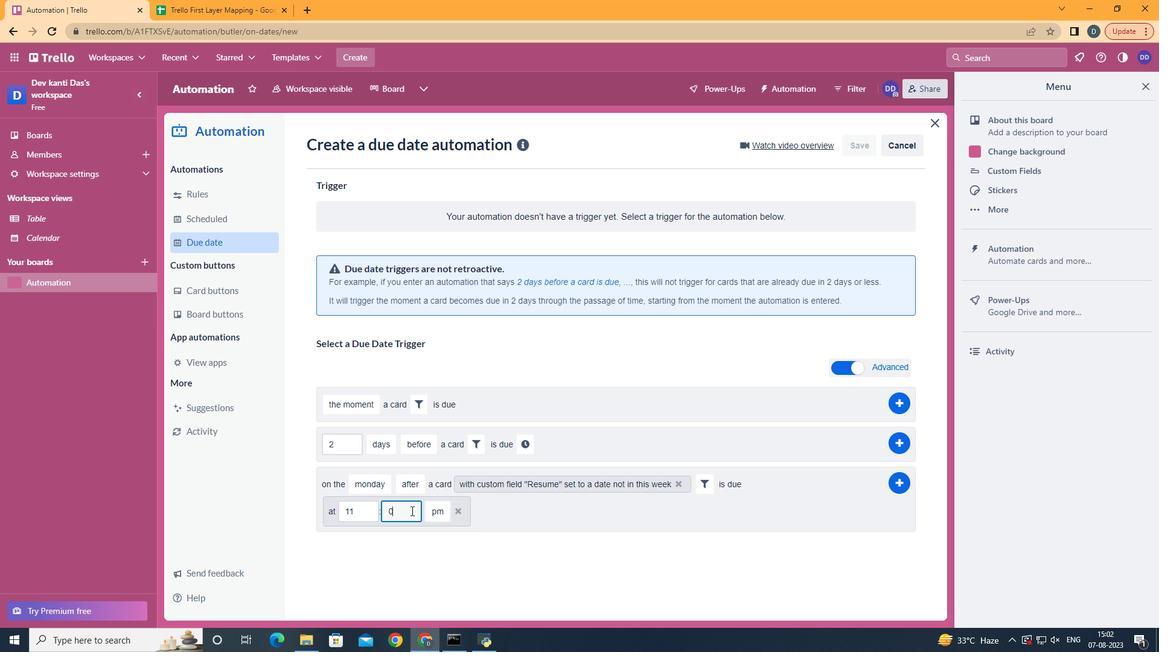 
Action: Key pressed <Key.backspace>0
Screenshot: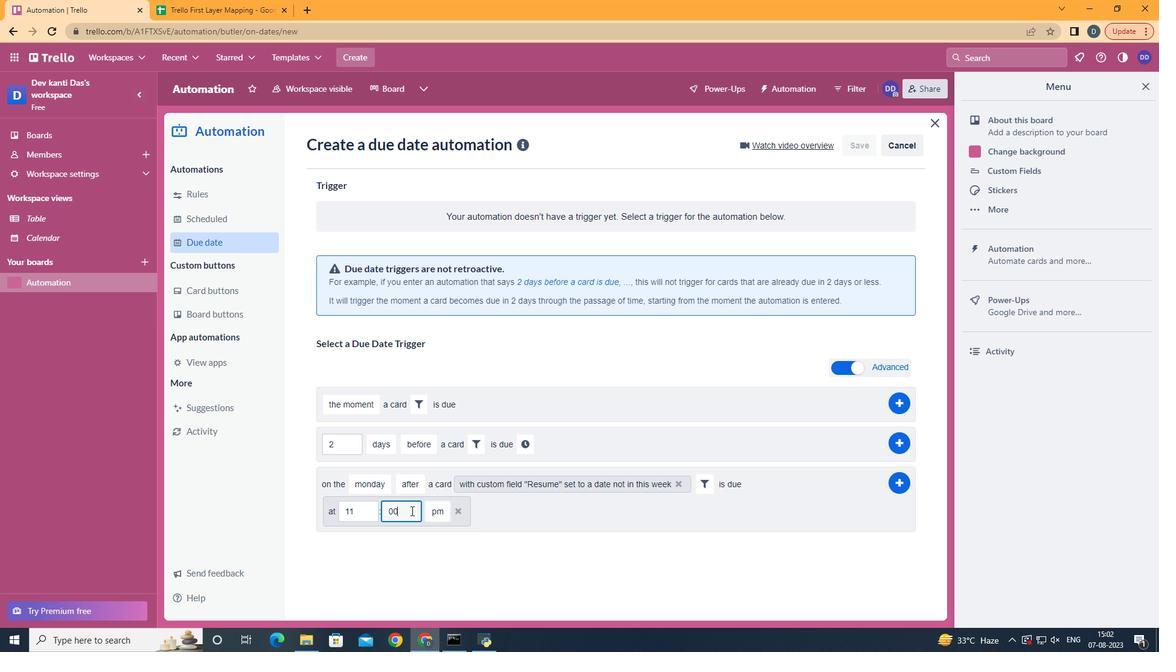 
Action: Mouse moved to (445, 541)
Screenshot: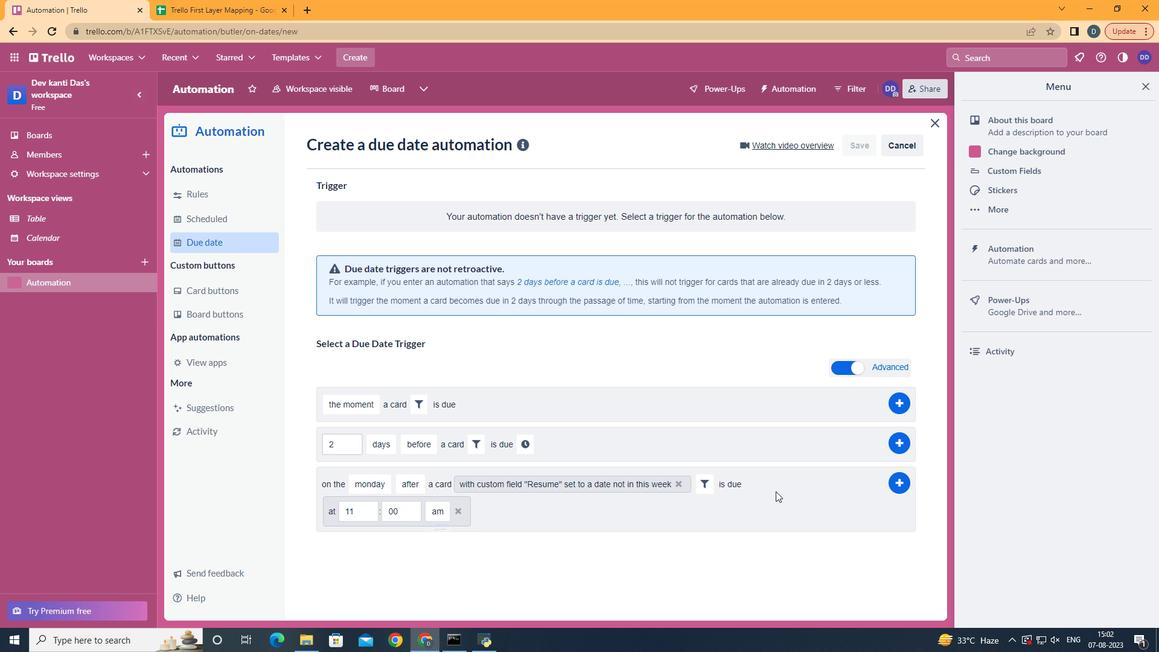 
Action: Mouse pressed left at (445, 541)
Screenshot: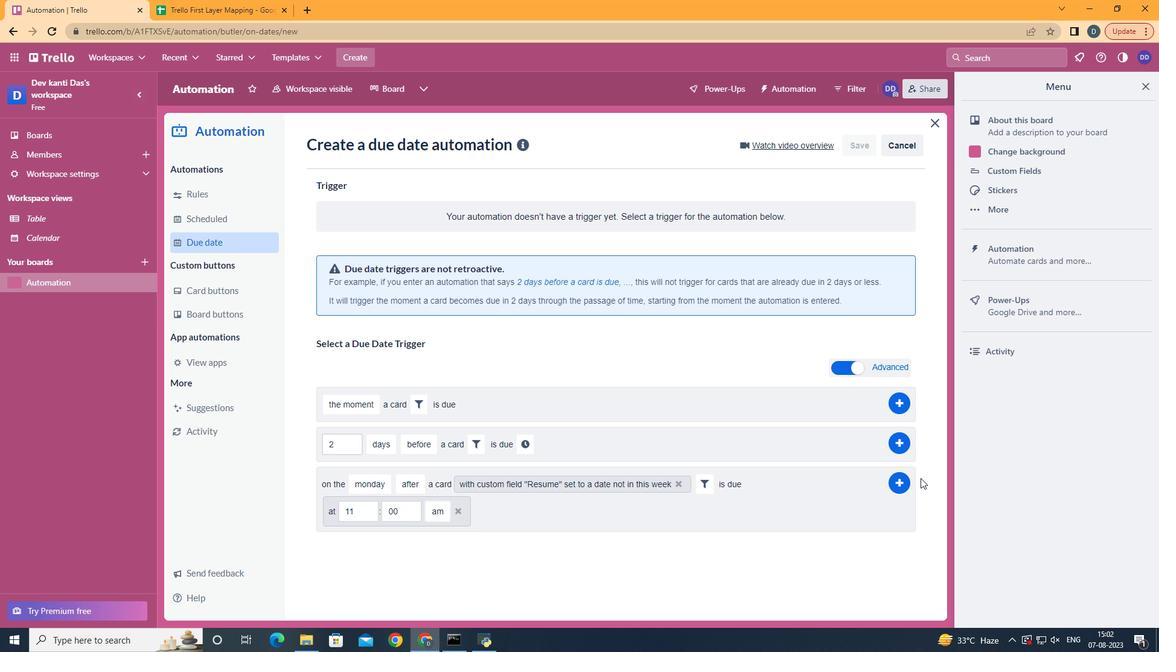 
Action: Mouse moved to (902, 490)
Screenshot: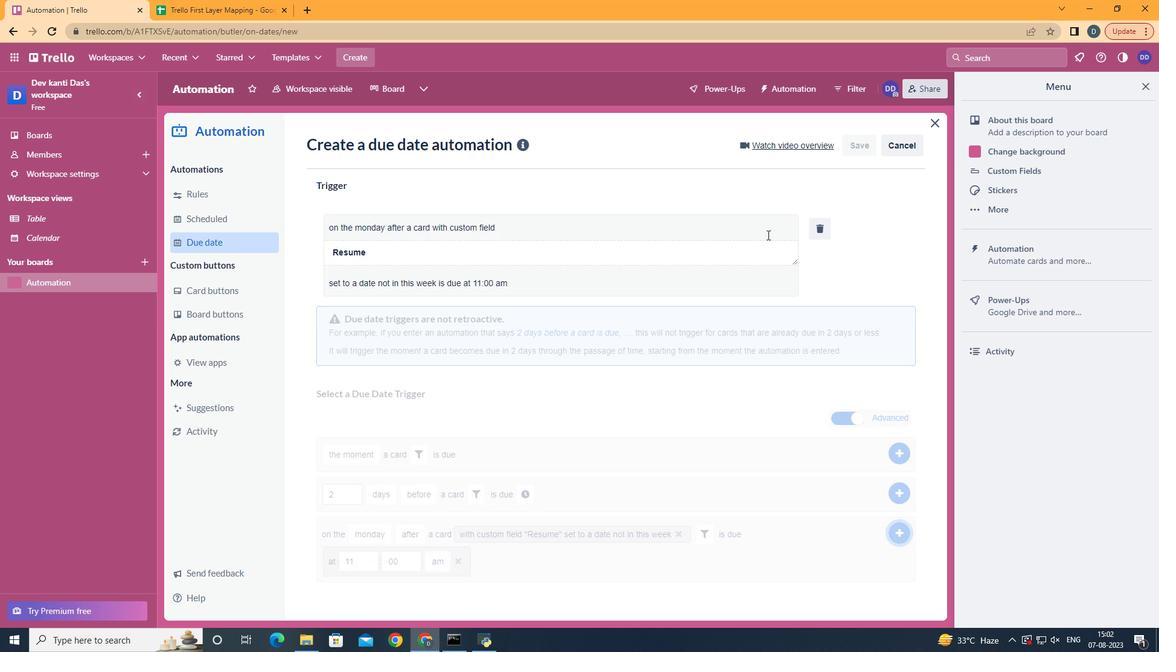 
Action: Mouse pressed left at (902, 490)
Screenshot: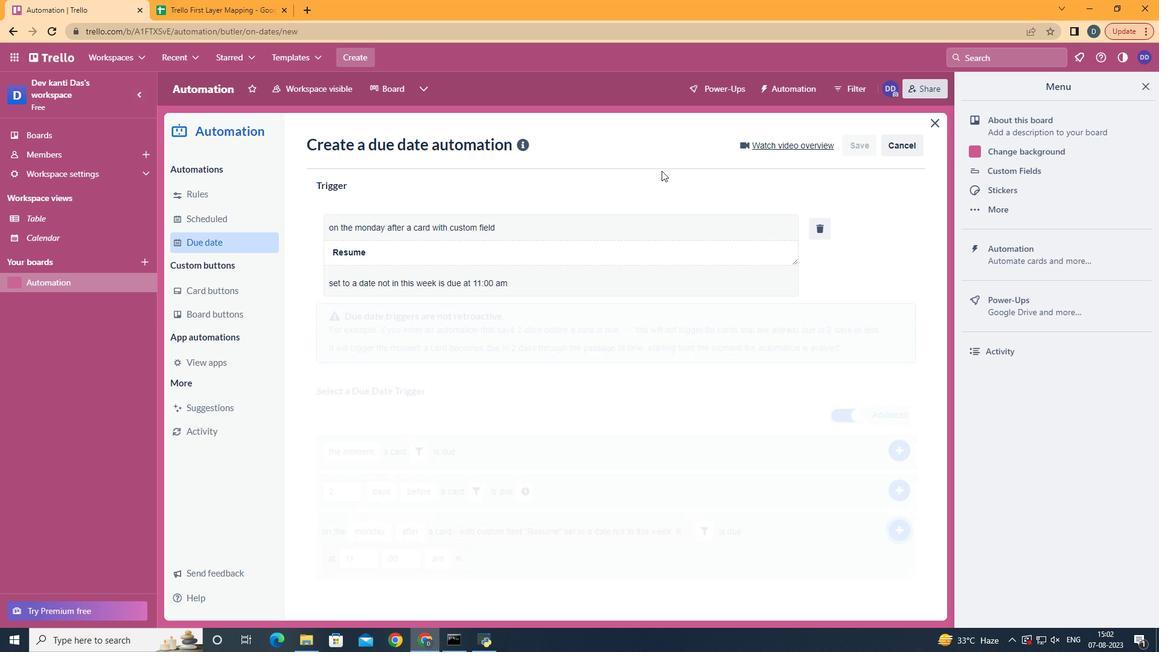 
Action: Mouse moved to (685, 251)
Screenshot: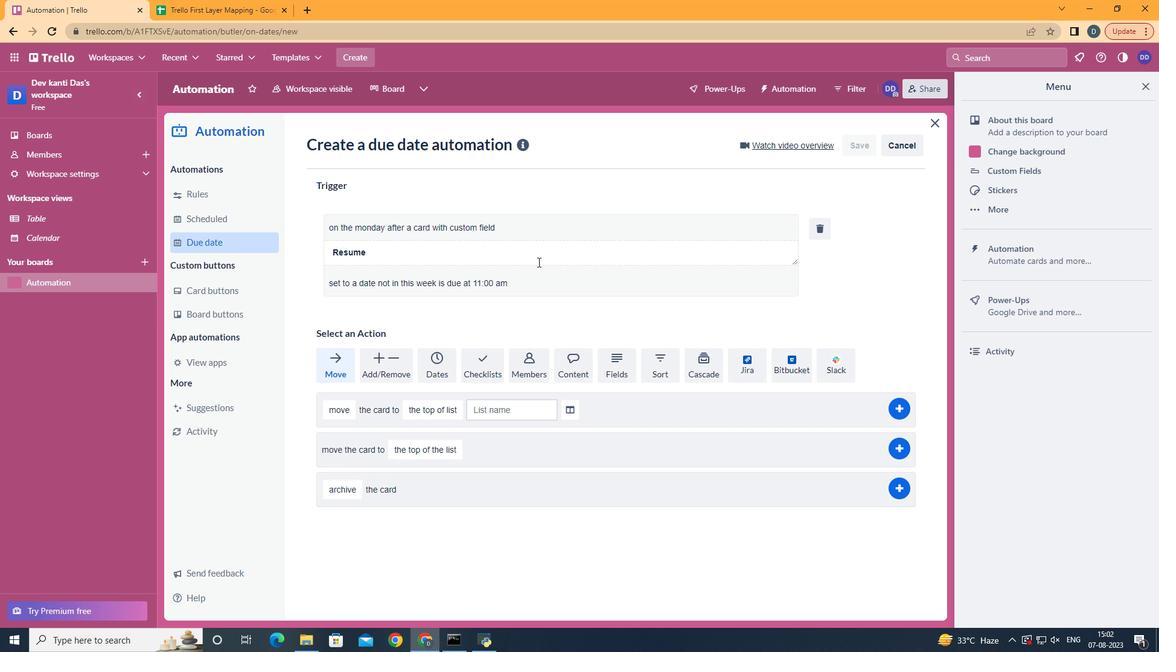 
